 Task: Add an event with the title Webinar: Advanced Google Analytics, date '2024/03/04', time 8:00 AM to 10:00 AMand add a description: Conduct a detailed analysis of each identified risk to determine its root causes, triggers, and potential warning signs. This analysis helps in understanding the nature and characteristics of each risk and provides insights into appropriate mitigation strategies., put the event into Orange category . Add location for the event as: 654 Mount Lycabettus, Athens, Greece, logged in from the account softage.2@softage.netand send the event invitation to softage.7@softage.net and softage.8@softage.net. Set a reminder for the event 12 hour before
Action: Mouse moved to (111, 97)
Screenshot: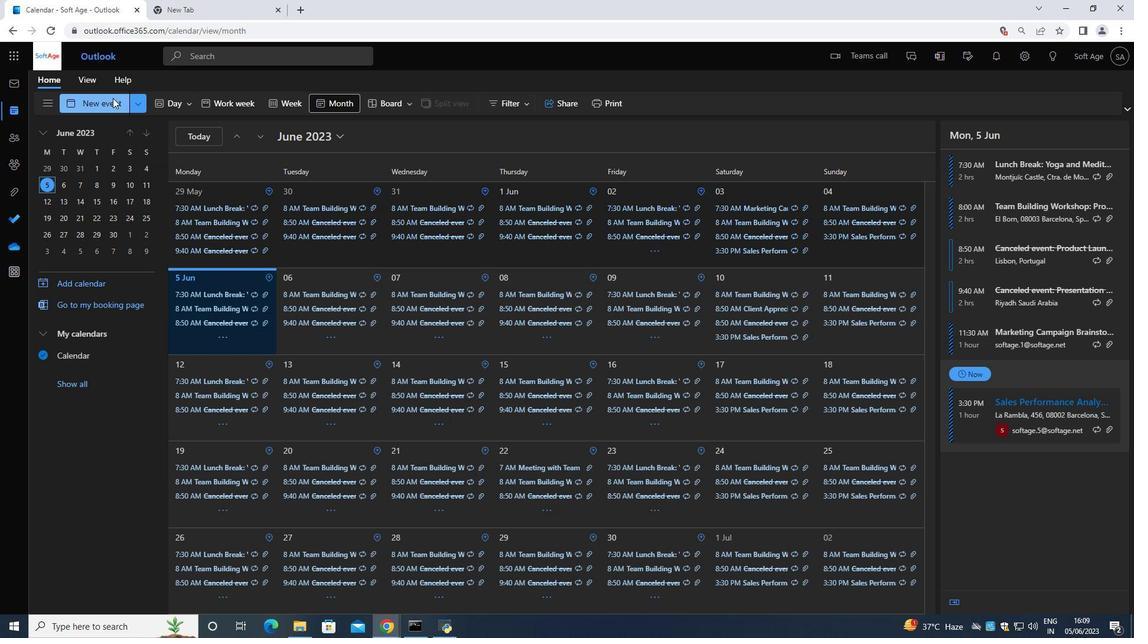 
Action: Mouse pressed left at (111, 97)
Screenshot: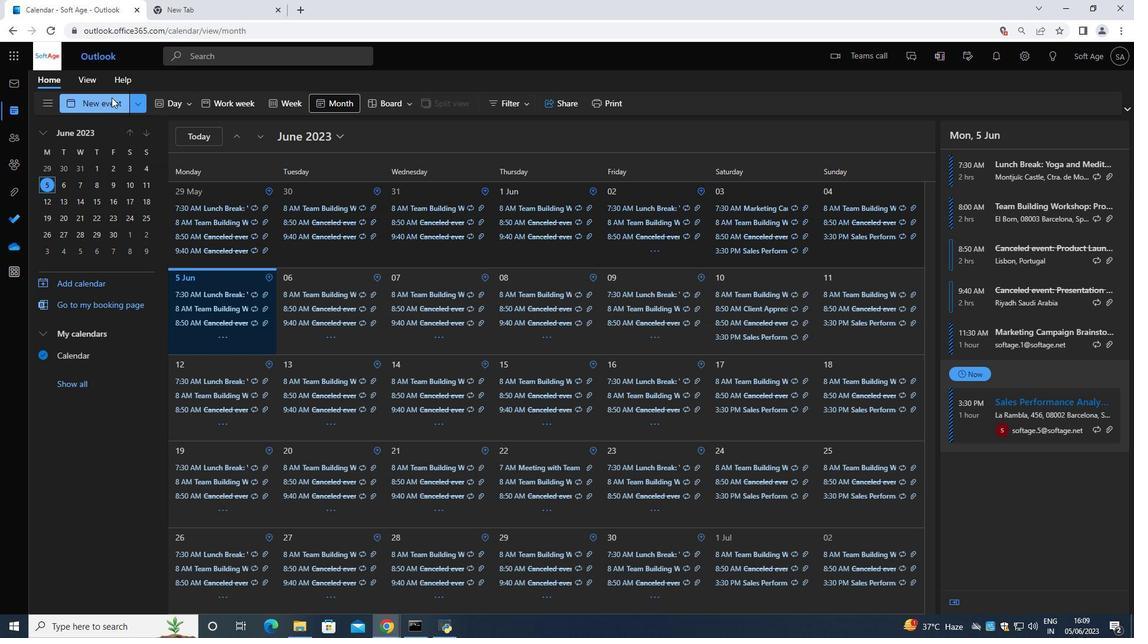 
Action: Mouse moved to (341, 176)
Screenshot: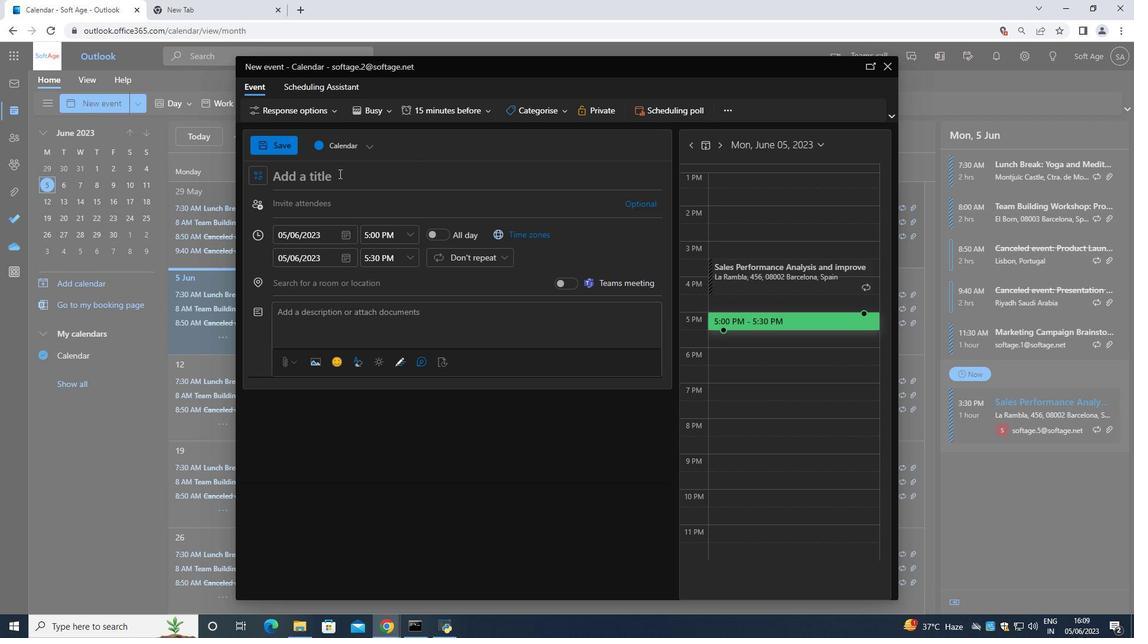 
Action: Key pressed <Key.shift><Key.shift>Webinar<Key.space><Key.shift_r><Key.backspace><Key.shift_r>:<Key.space><Key.shift><Key.shift><Key.shift><Key.shift>Advanced<Key.space><Key.shift><Key.shift><Key.shift><Key.shift><Key.shift><Key.shift><Key.shift><Key.shift><Key.shift><Key.shift><Key.shift><Key.shift><Key.shift><Key.shift><Key.shift><Key.shift>google<Key.space><Key.backspace><Key.backspace><Key.backspace><Key.backspace><Key.backspace><Key.backspace><Key.backspace><Key.backspace><Key.backspace><Key.backspace>ed<Key.space><Key.shift><Key.shift><Key.shift>Googlr<Key.space><Key.backspace><Key.backspace>e<Key.space><Key.shift><Key.shift><Key.shift><Key.shift><Key.shift><Key.shift>Analytics<Key.space>
Screenshot: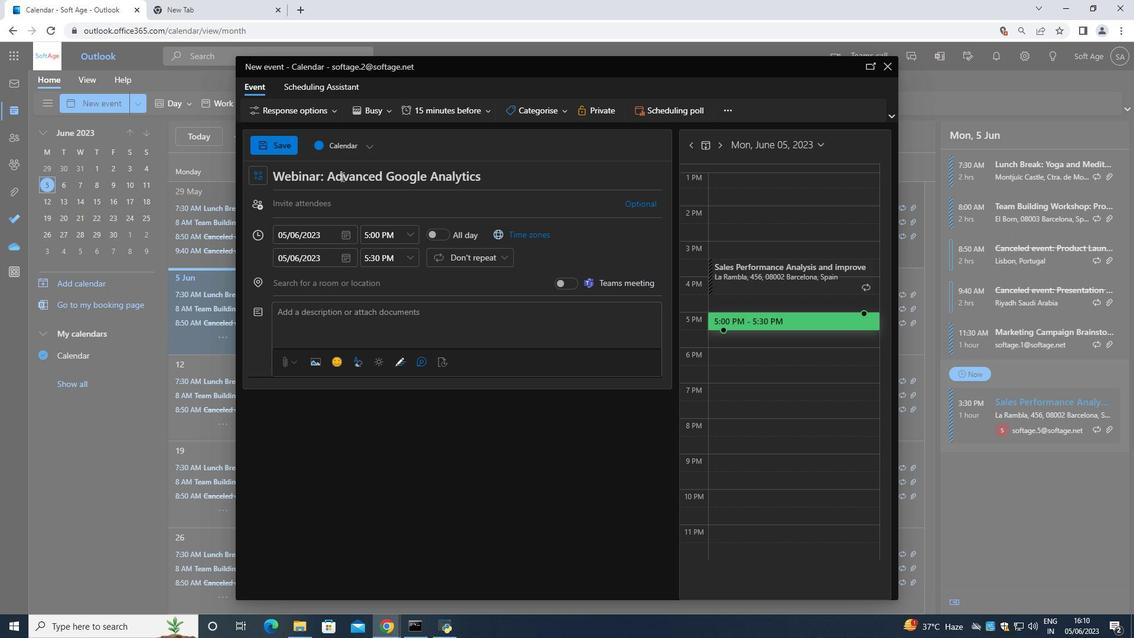 
Action: Mouse moved to (343, 236)
Screenshot: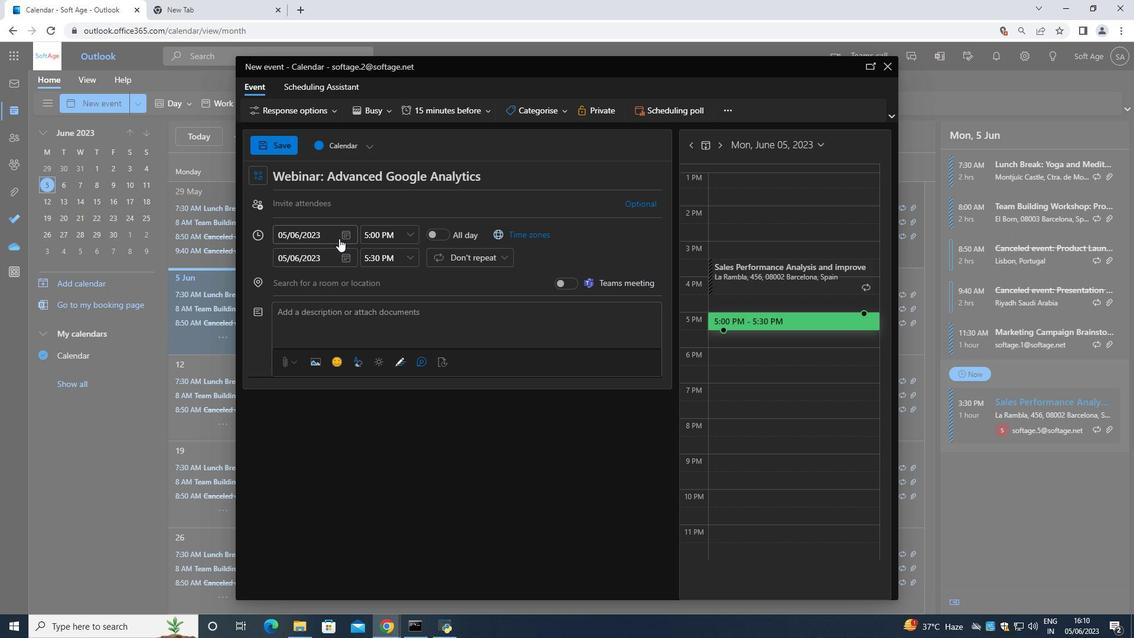 
Action: Mouse pressed left at (343, 236)
Screenshot: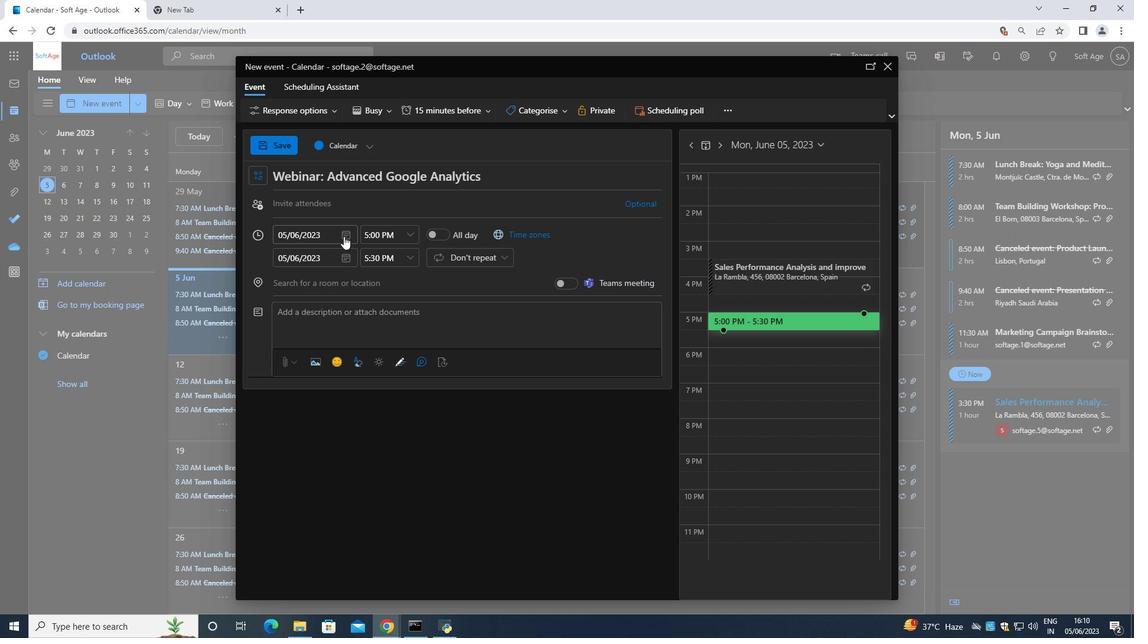 
Action: Mouse moved to (381, 254)
Screenshot: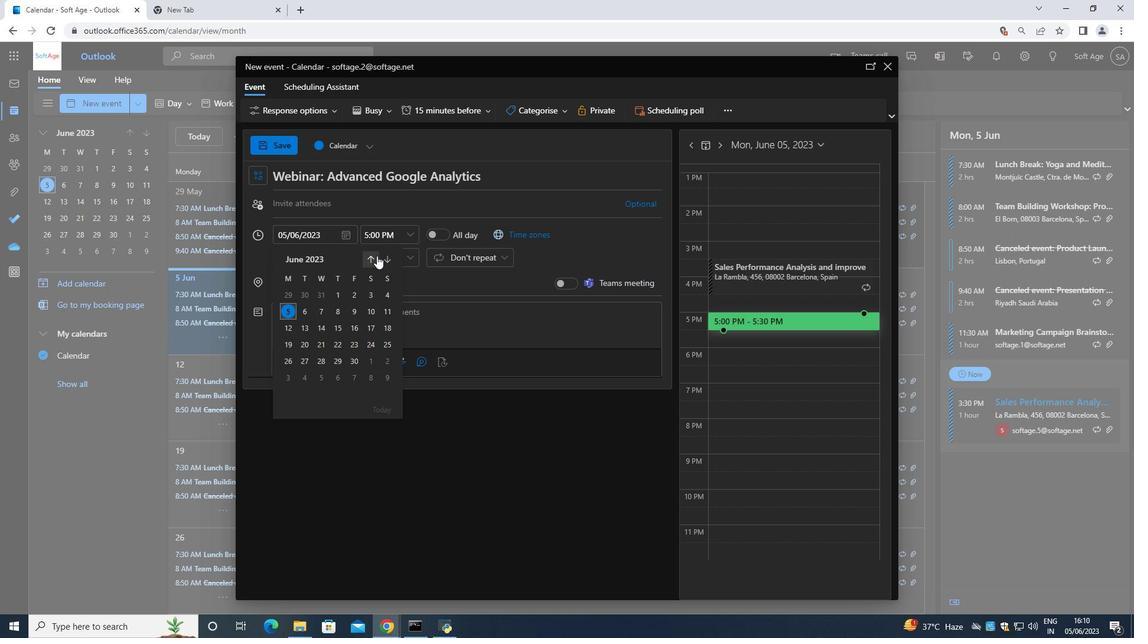 
Action: Mouse pressed left at (381, 254)
Screenshot: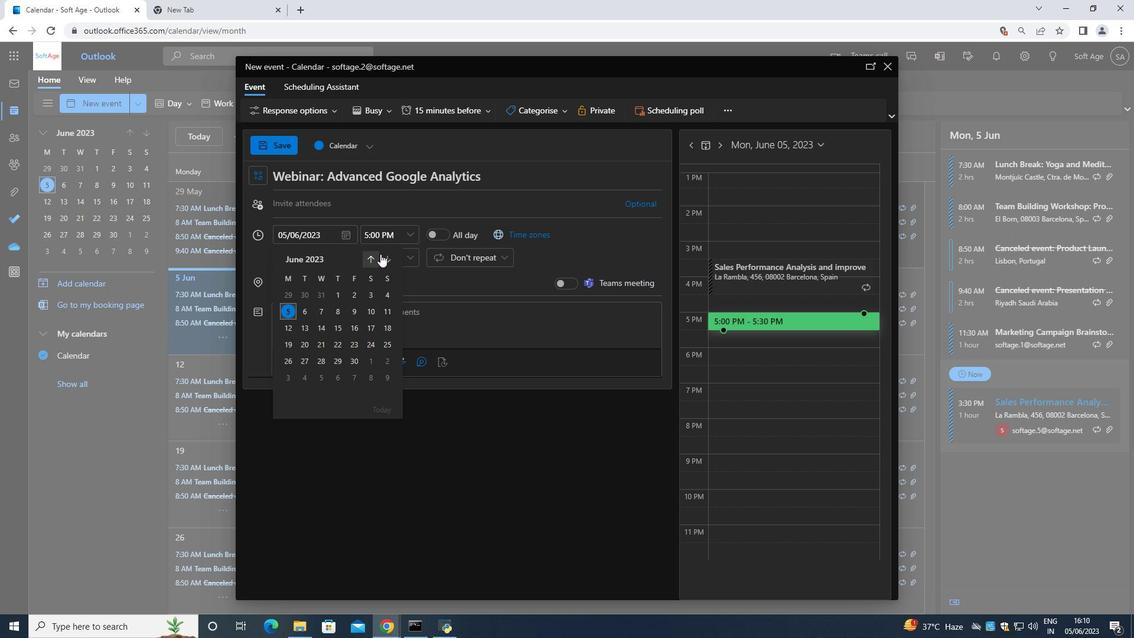 
Action: Mouse pressed left at (381, 254)
Screenshot: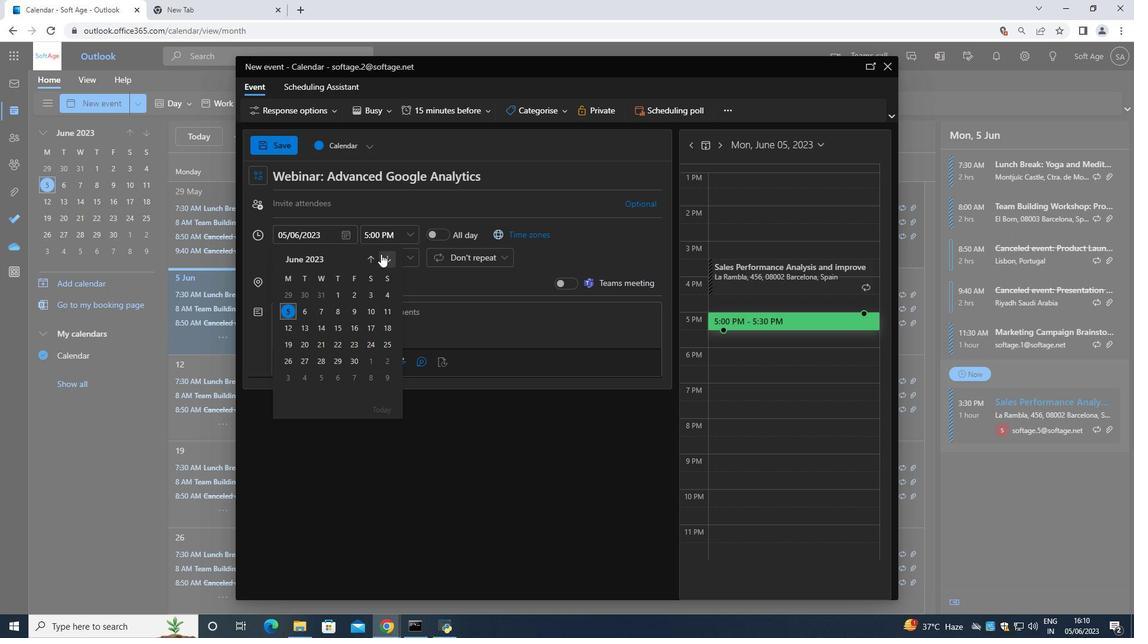 
Action: Mouse moved to (381, 254)
Screenshot: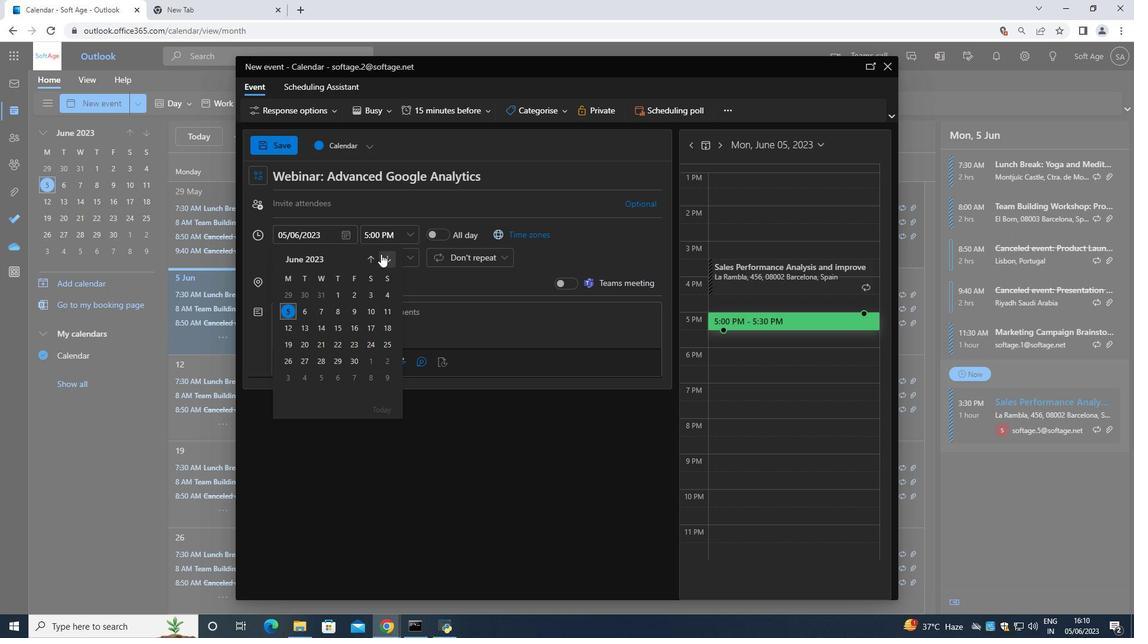 
Action: Mouse pressed left at (381, 254)
Screenshot: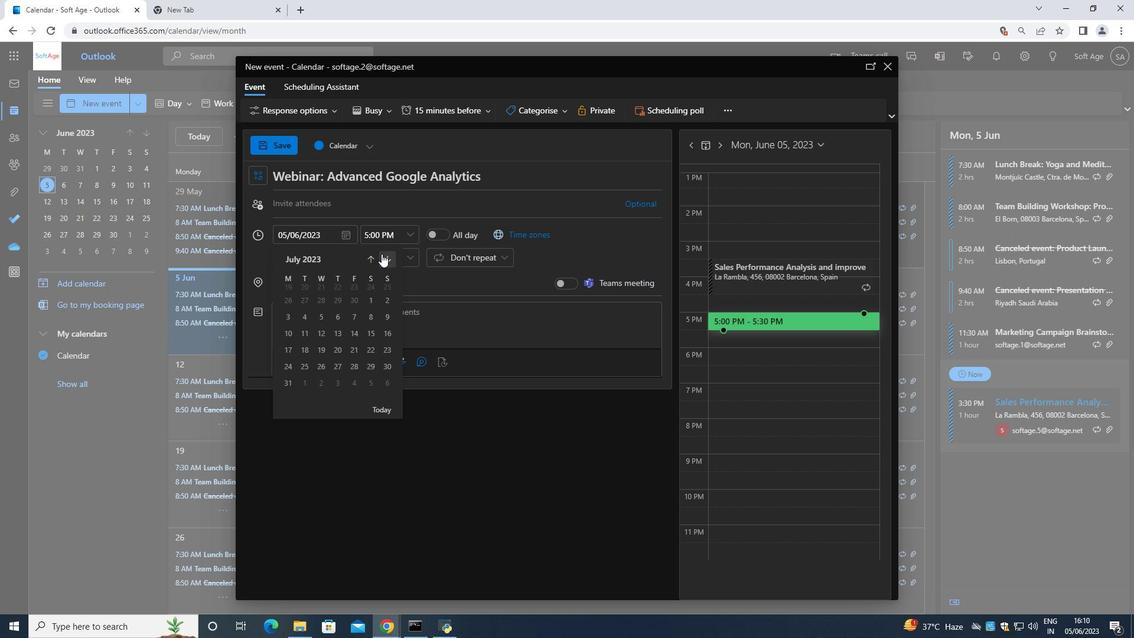 
Action: Mouse pressed left at (381, 254)
Screenshot: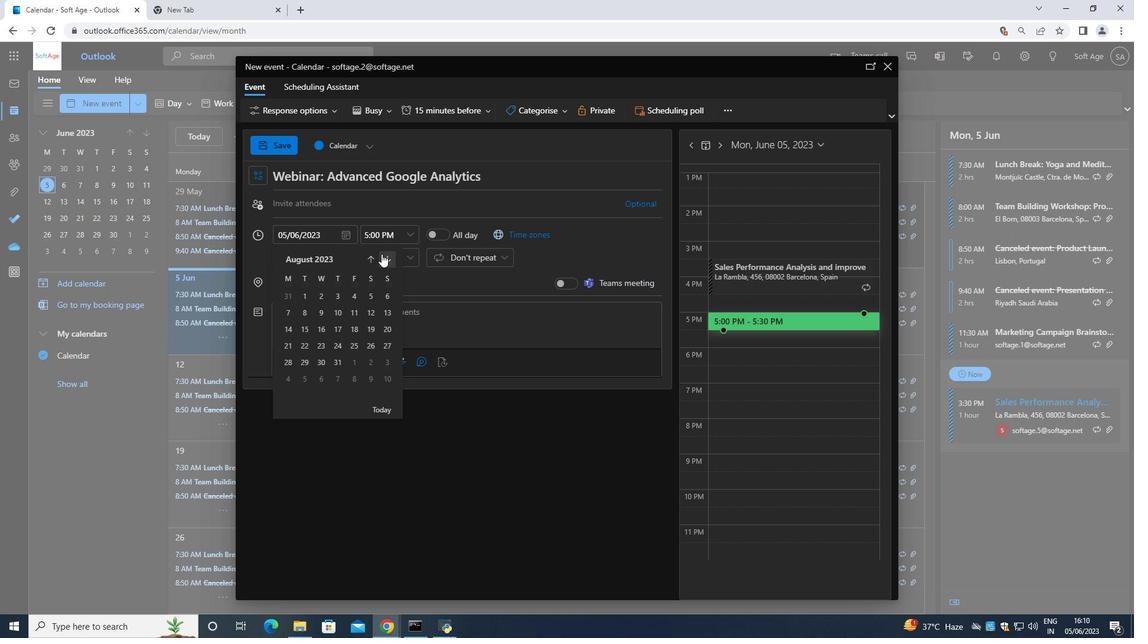 
Action: Mouse pressed left at (381, 254)
Screenshot: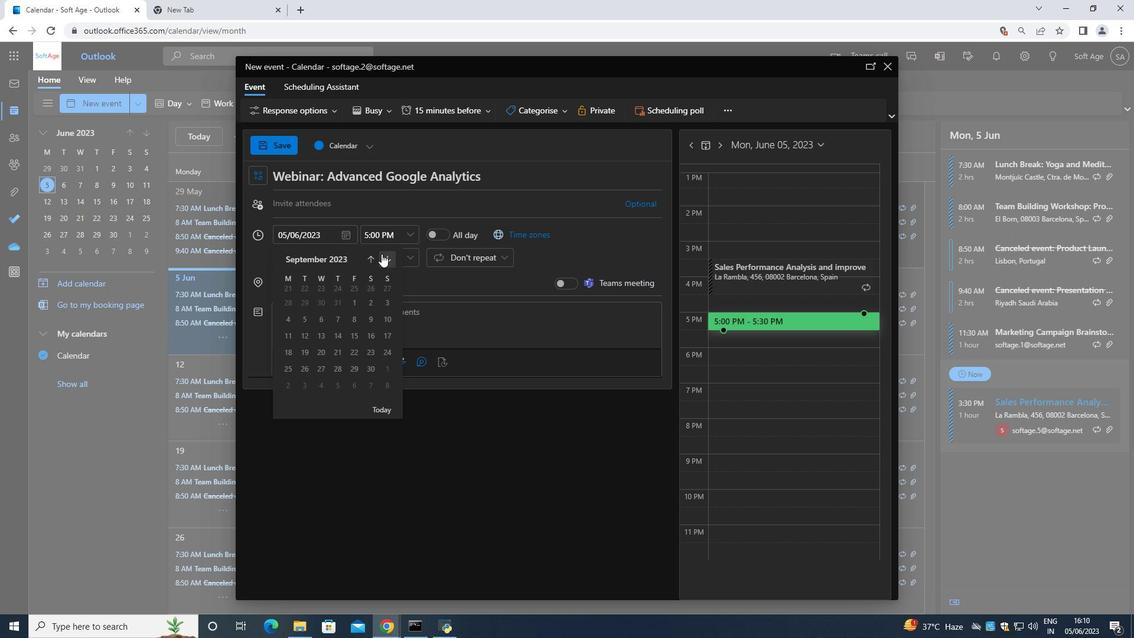 
Action: Mouse pressed left at (381, 254)
Screenshot: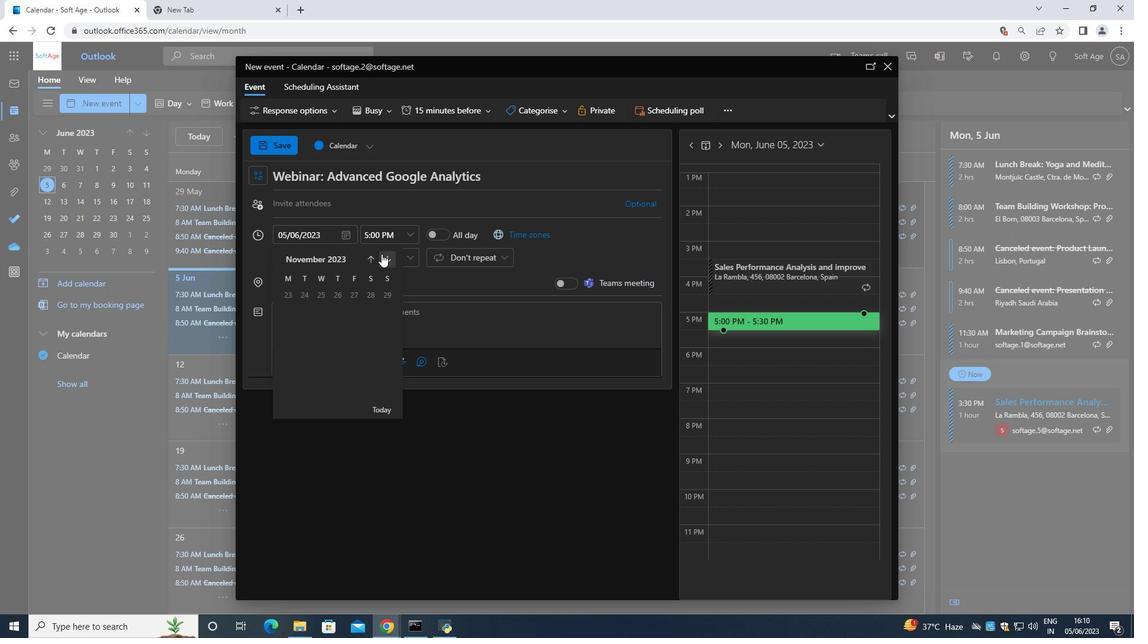 
Action: Mouse pressed left at (381, 254)
Screenshot: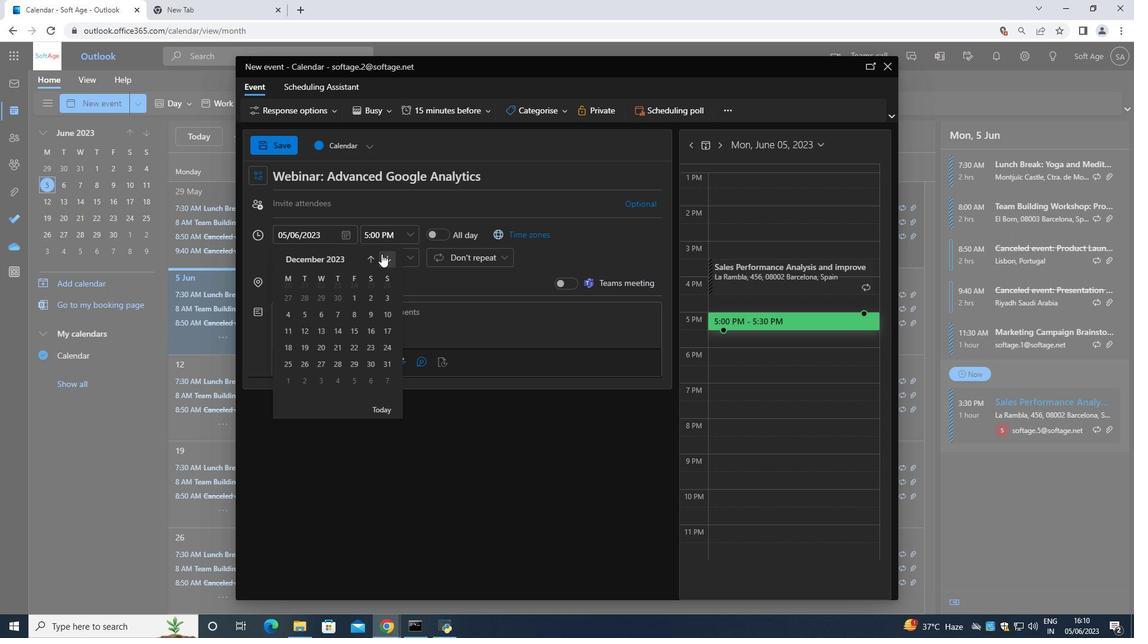 
Action: Mouse pressed left at (381, 254)
Screenshot: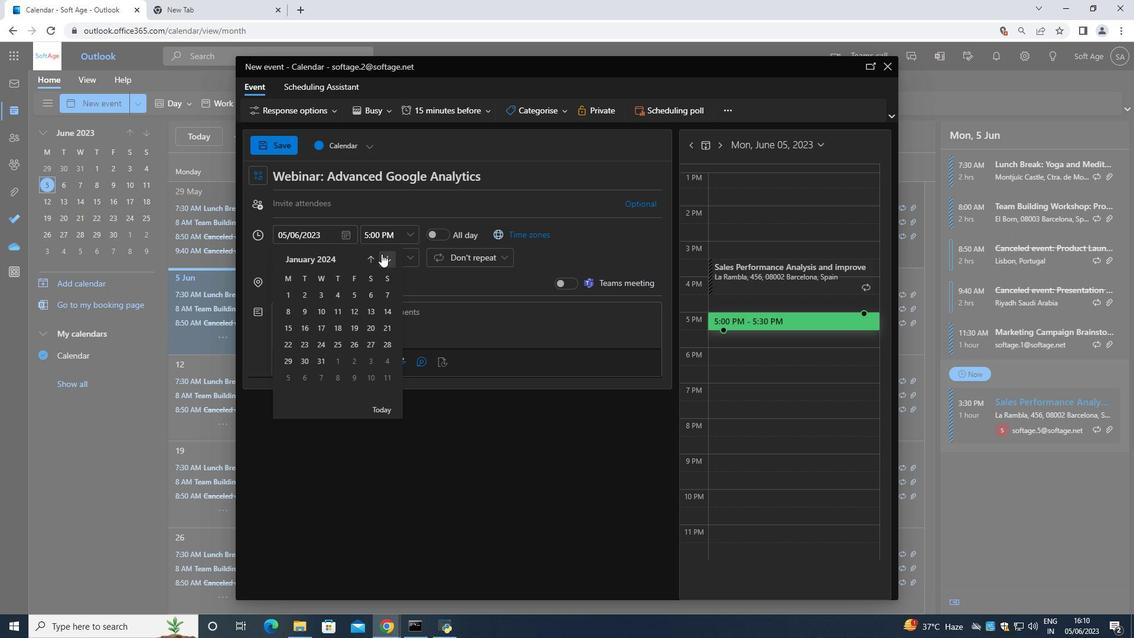 
Action: Mouse pressed left at (381, 254)
Screenshot: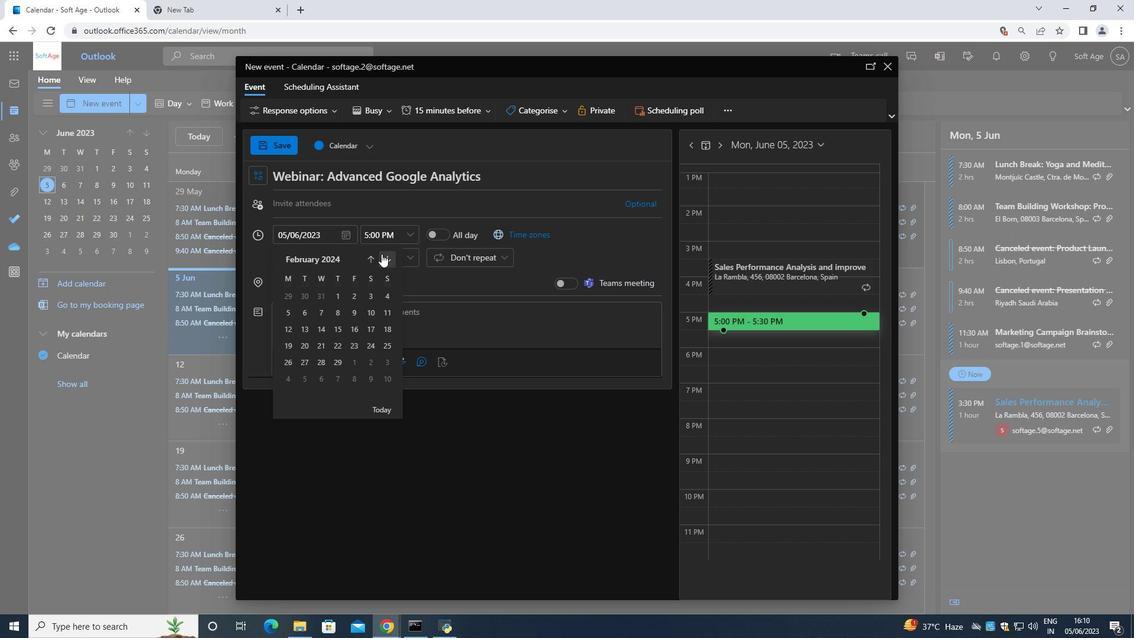 
Action: Mouse moved to (288, 314)
Screenshot: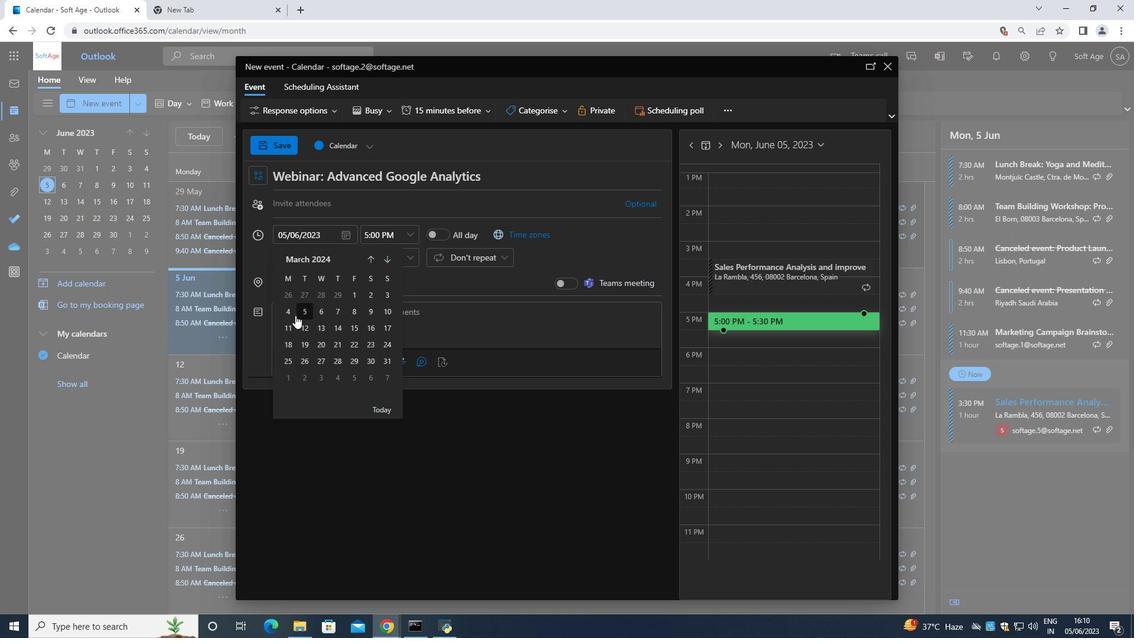 
Action: Mouse pressed left at (288, 314)
Screenshot: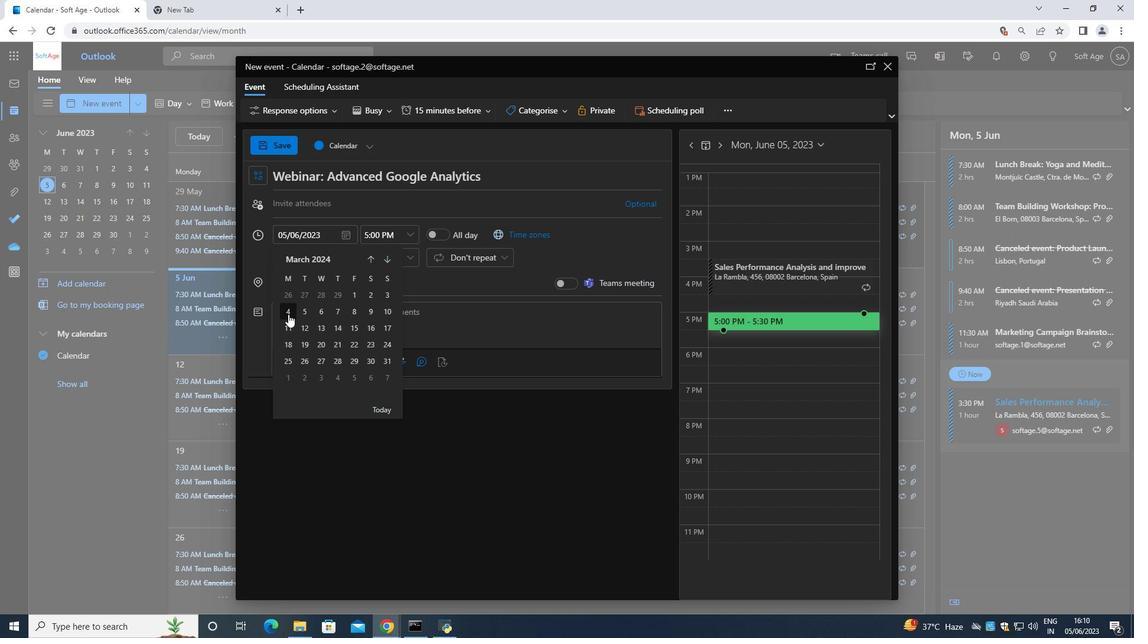 
Action: Mouse moved to (407, 235)
Screenshot: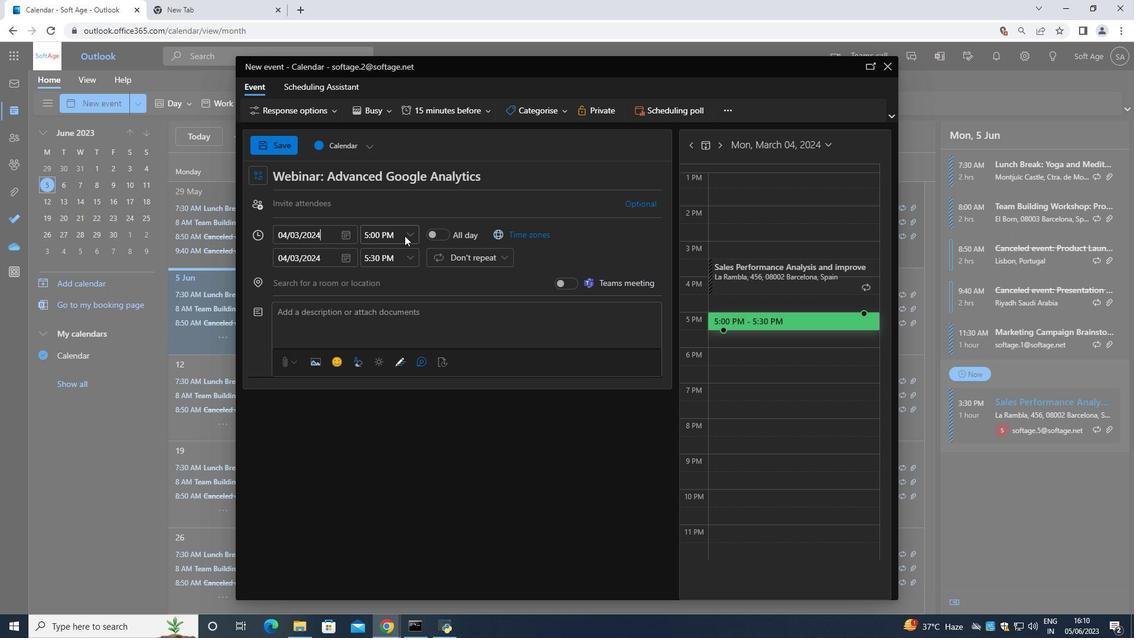 
Action: Mouse pressed left at (407, 235)
Screenshot: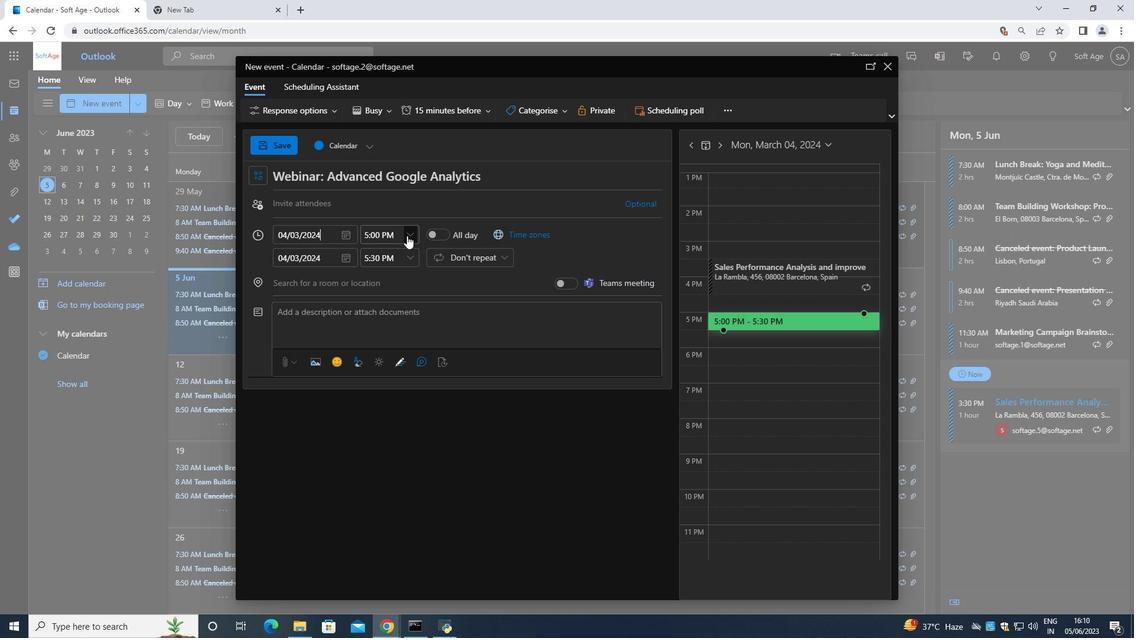 
Action: Mouse moved to (404, 272)
Screenshot: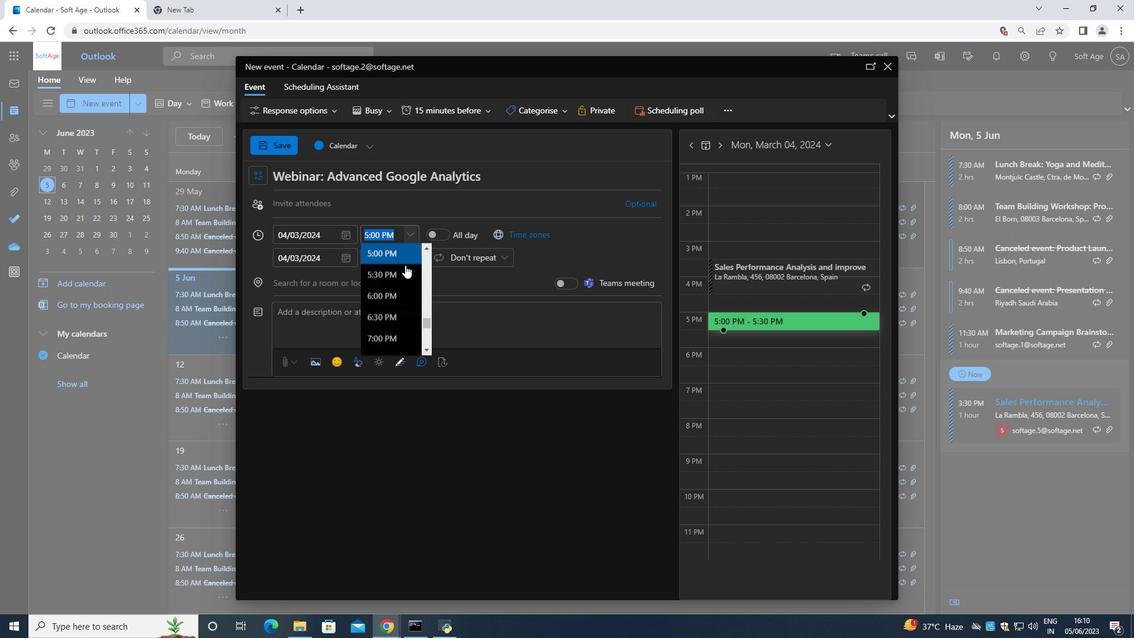 
Action: Mouse scrolled (404, 273) with delta (0, 0)
Screenshot: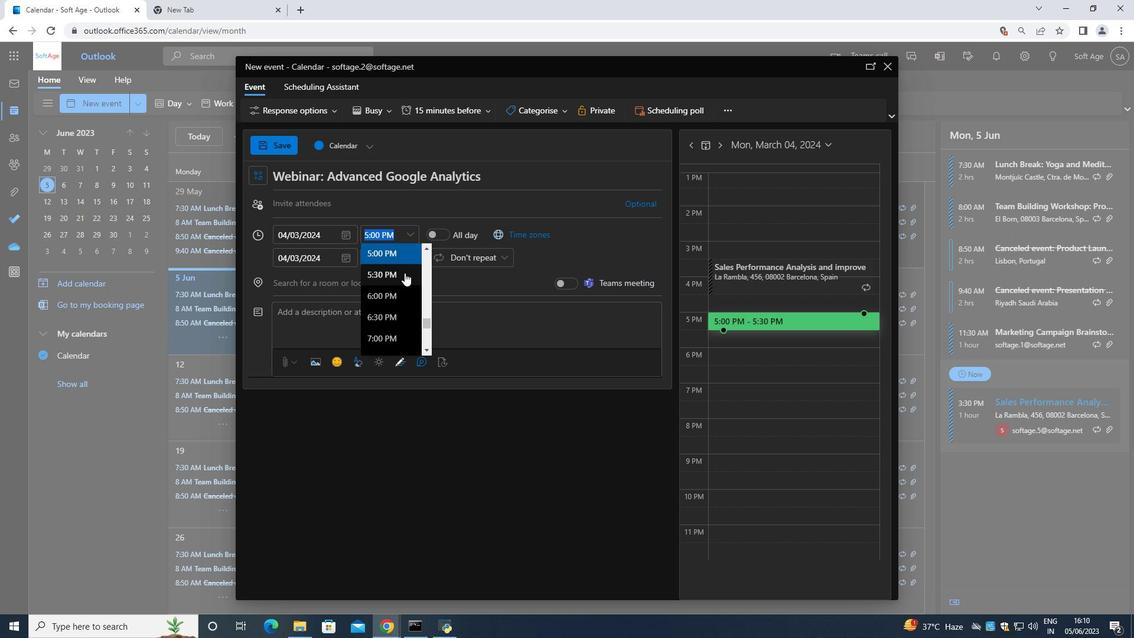 
Action: Mouse scrolled (404, 273) with delta (0, 0)
Screenshot: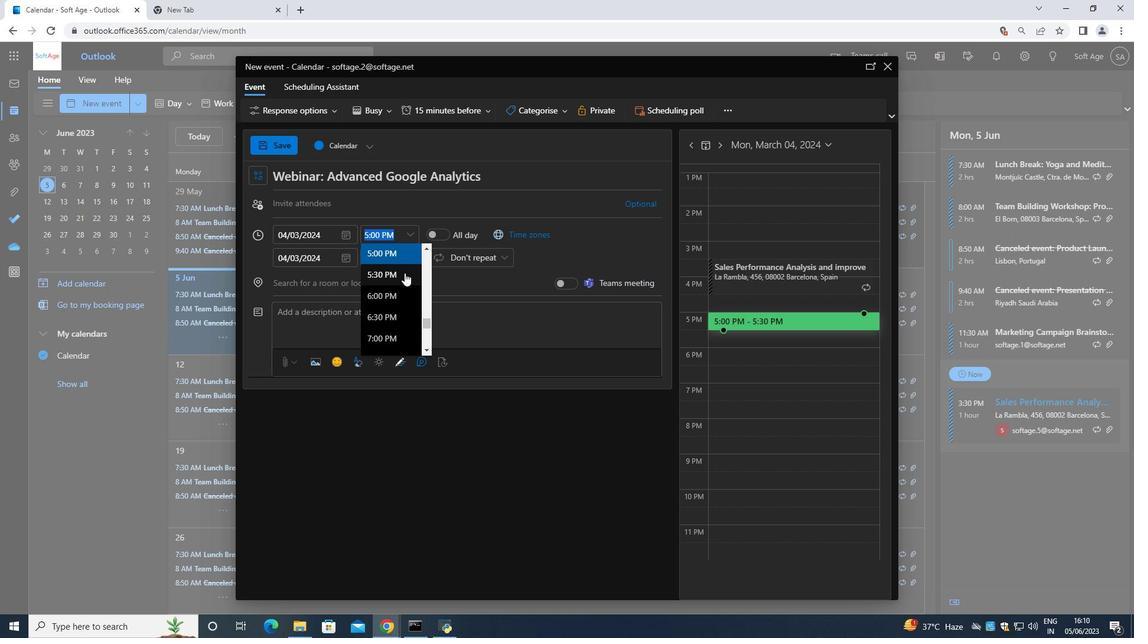
Action: Mouse scrolled (404, 273) with delta (0, 0)
Screenshot: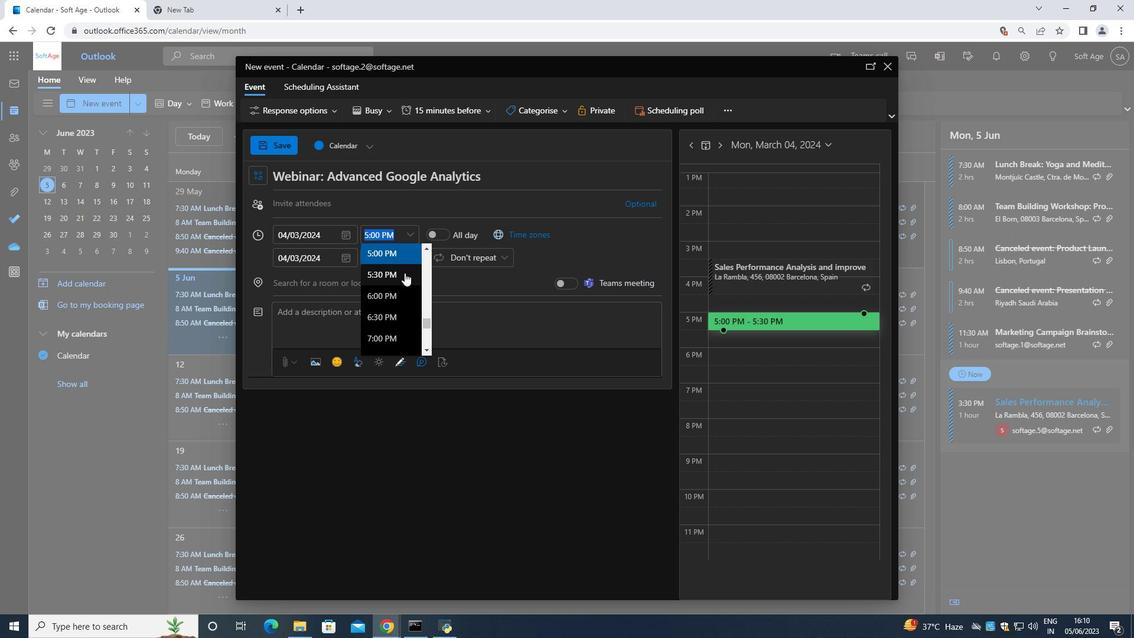 
Action: Mouse moved to (403, 272)
Screenshot: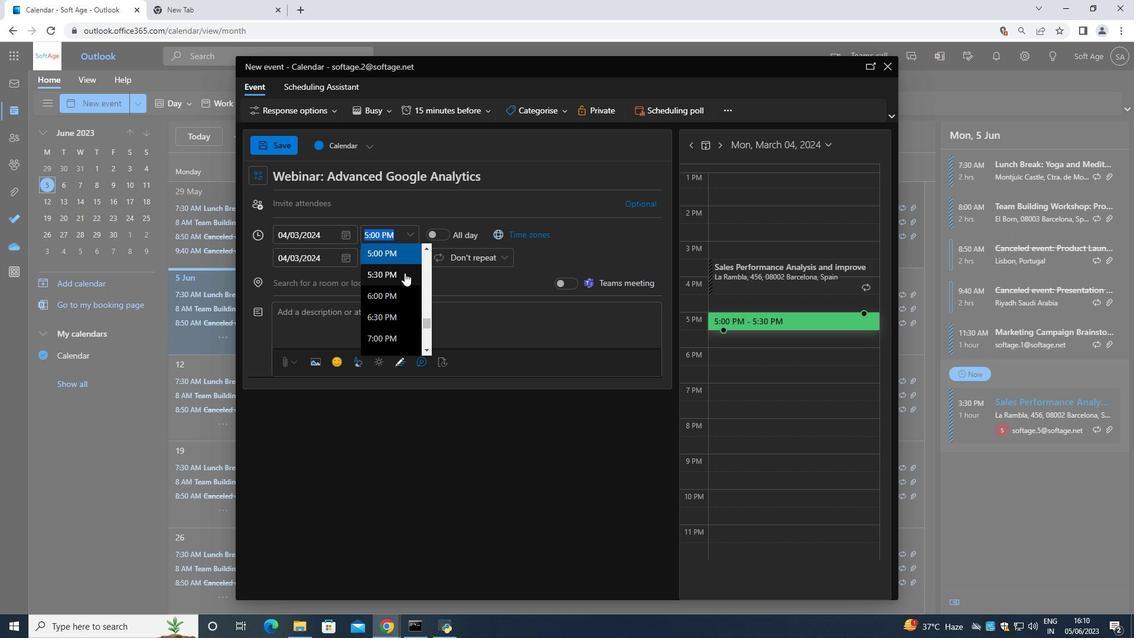 
Action: Mouse scrolled (403, 271) with delta (0, 0)
Screenshot: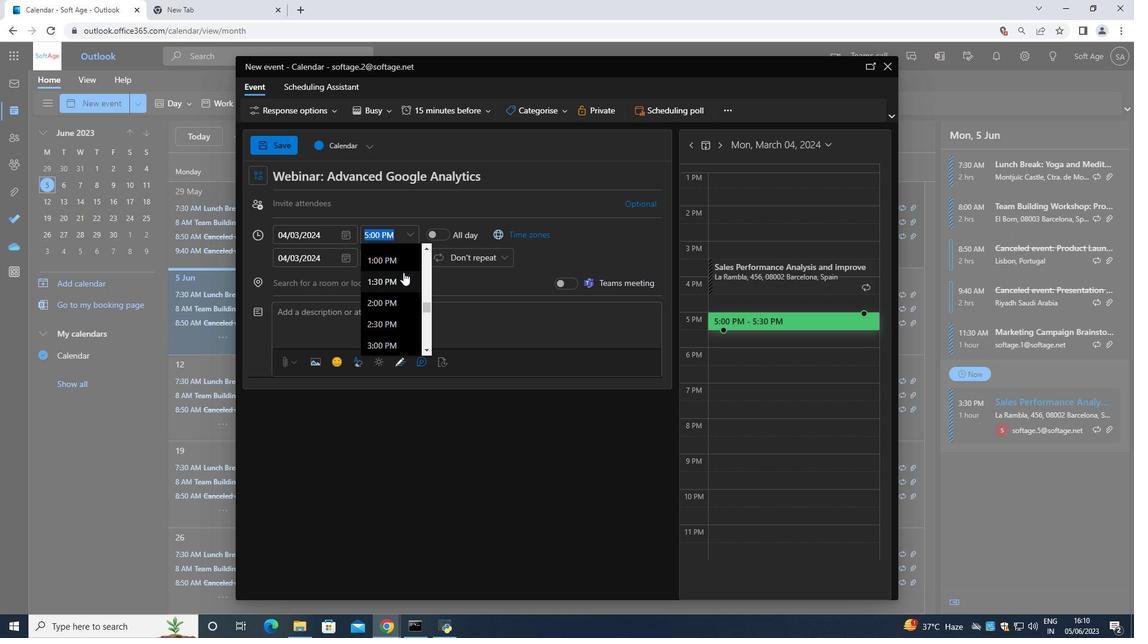 
Action: Mouse scrolled (403, 271) with delta (0, 0)
Screenshot: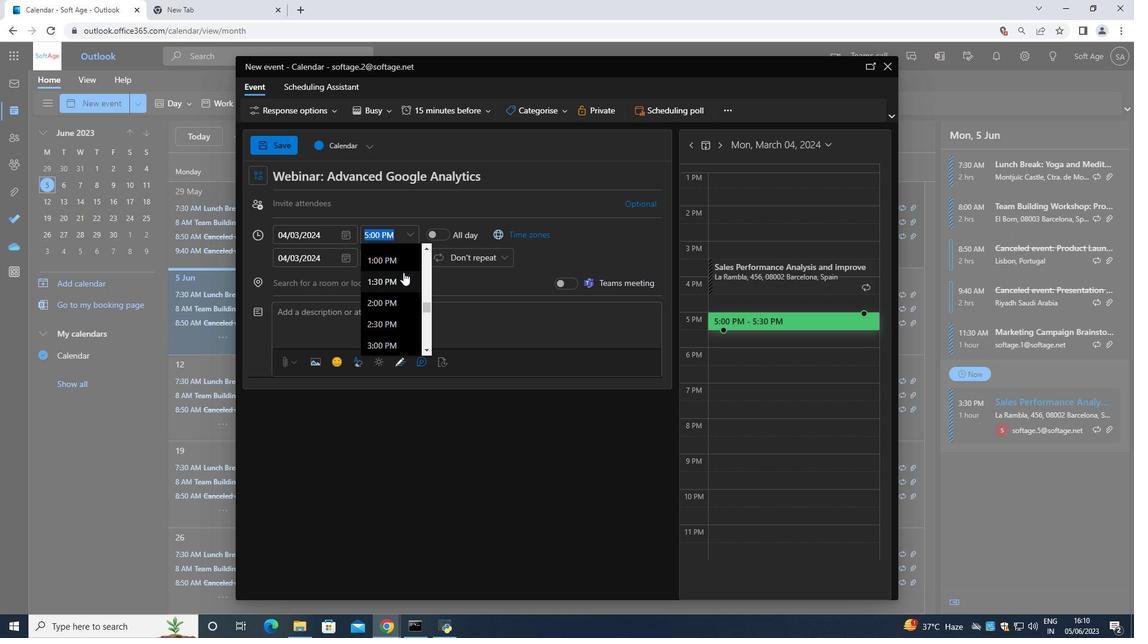 
Action: Mouse moved to (402, 272)
Screenshot: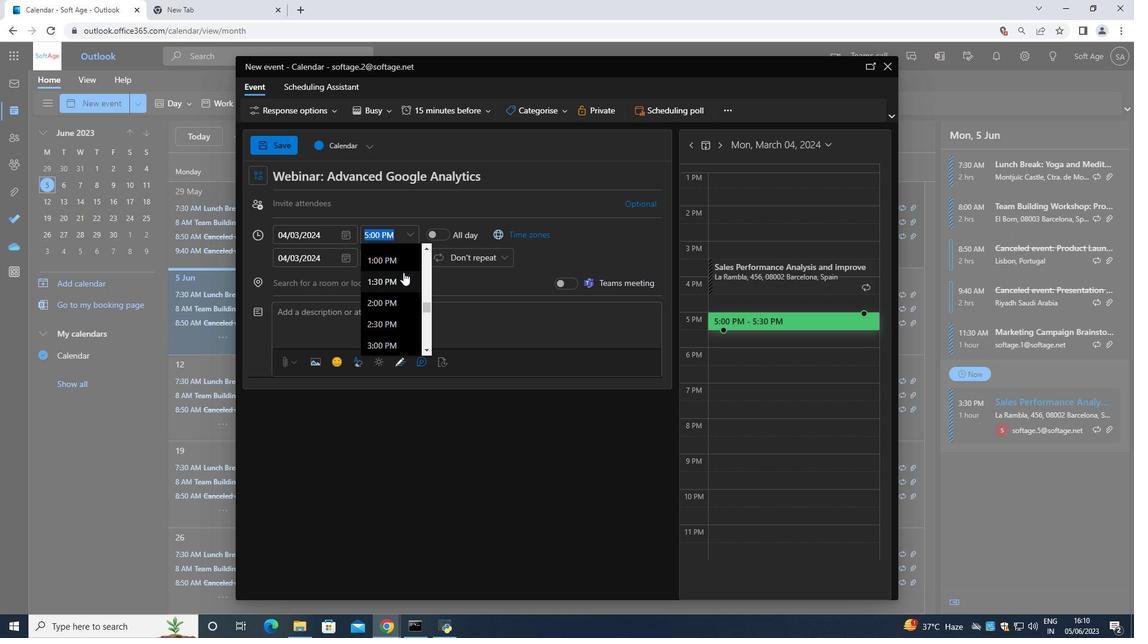 
Action: Mouse scrolled (402, 271) with delta (0, 0)
Screenshot: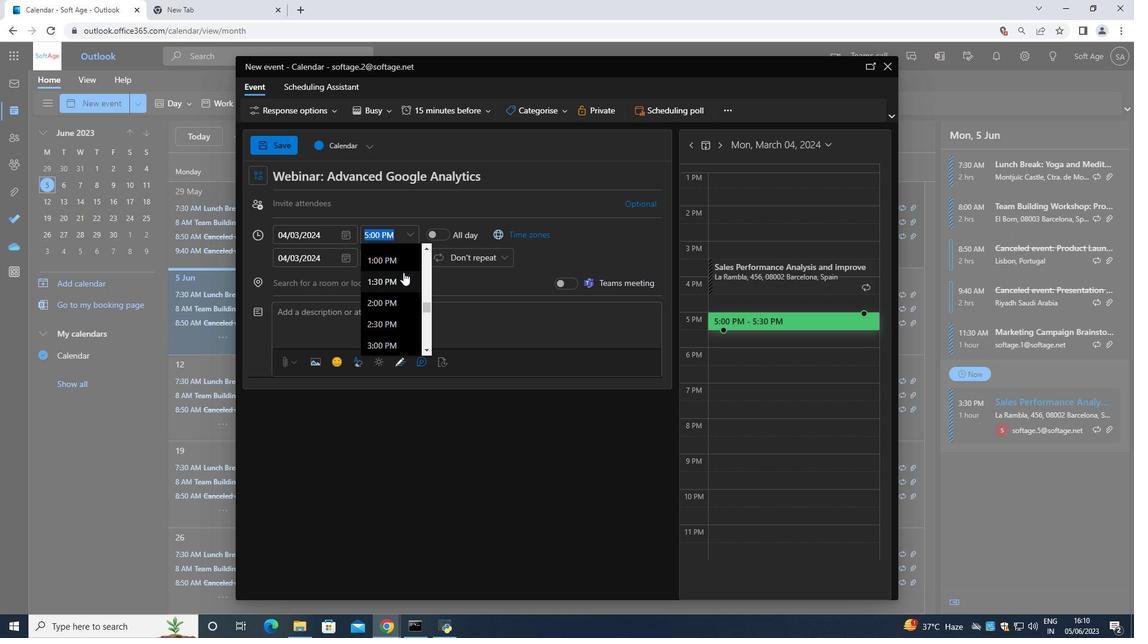 
Action: Mouse moved to (402, 272)
Screenshot: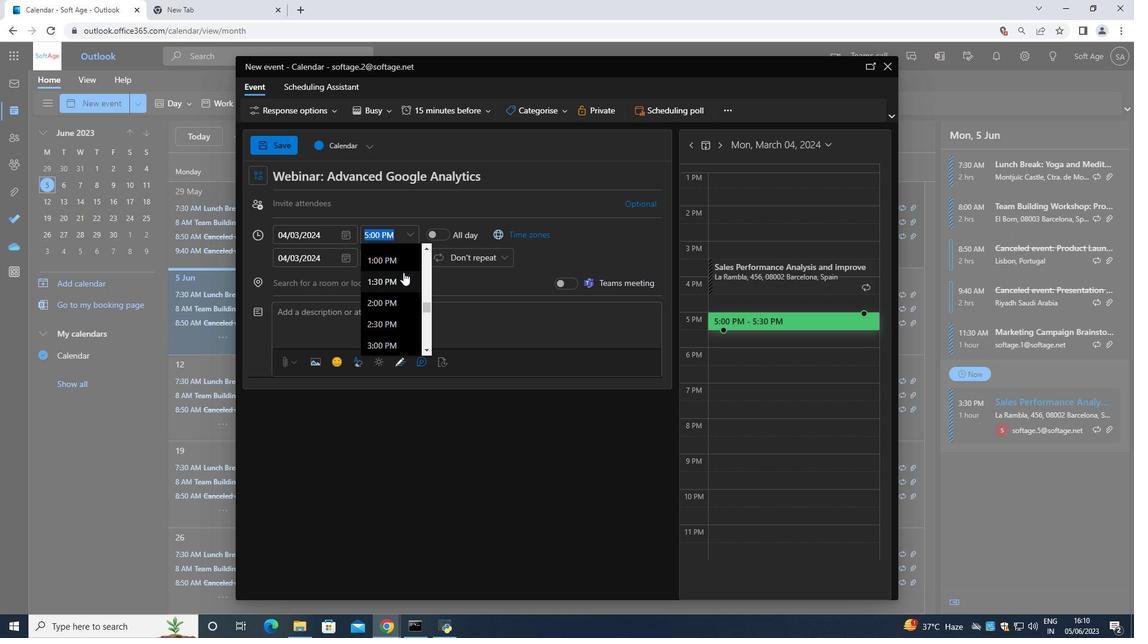 
Action: Mouse scrolled (402, 271) with delta (0, 0)
Screenshot: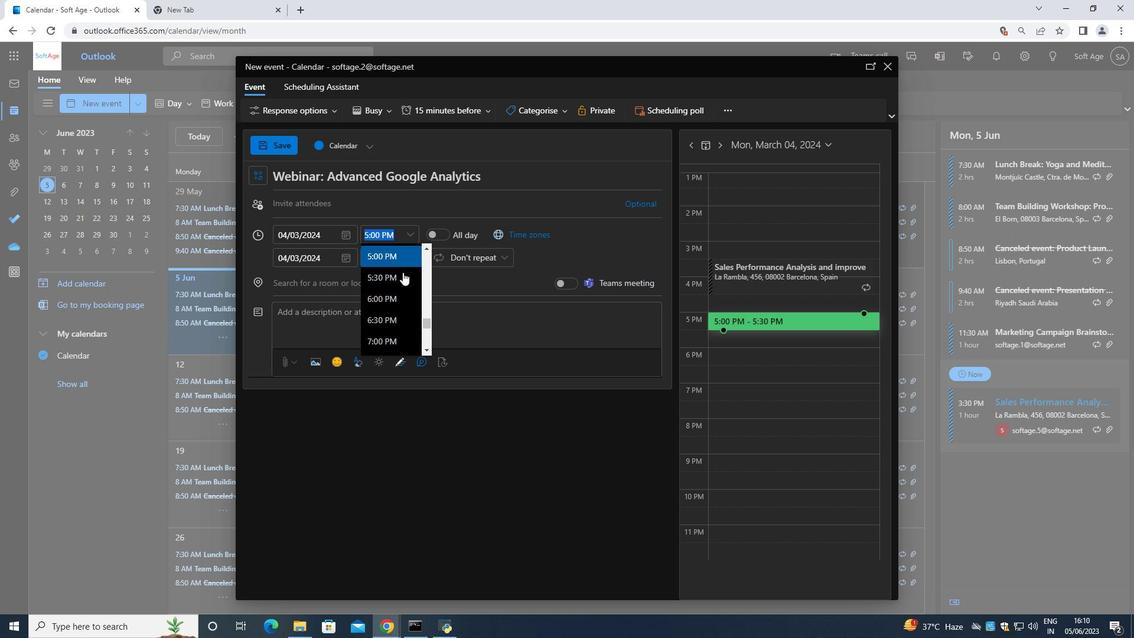 
Action: Mouse scrolled (402, 271) with delta (0, 0)
Screenshot: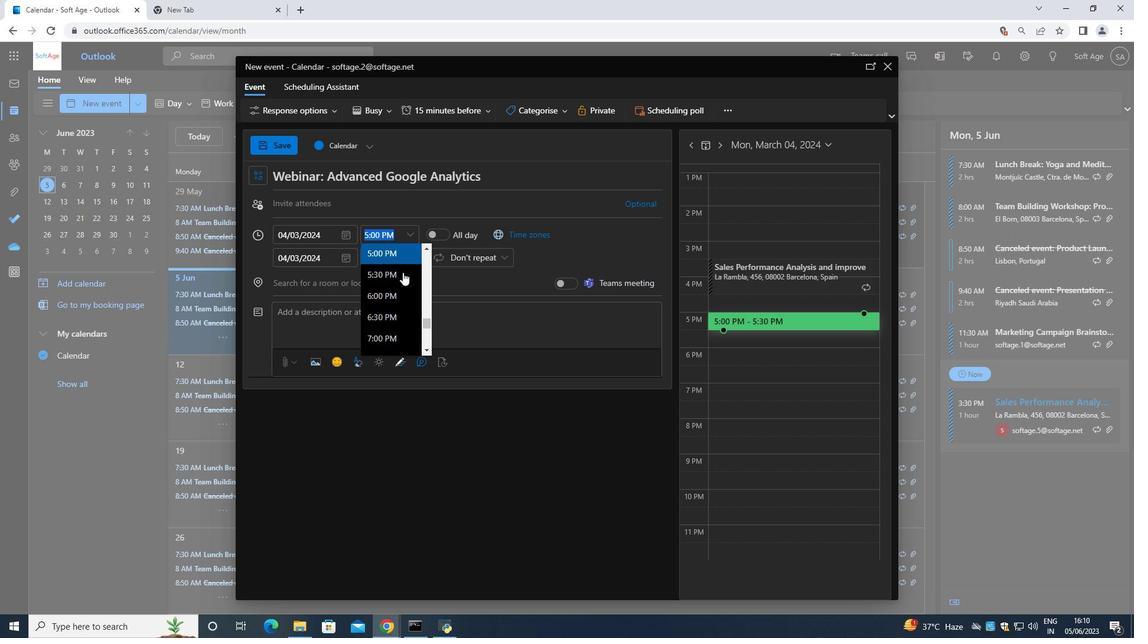 
Action: Mouse scrolled (402, 272) with delta (0, 0)
Screenshot: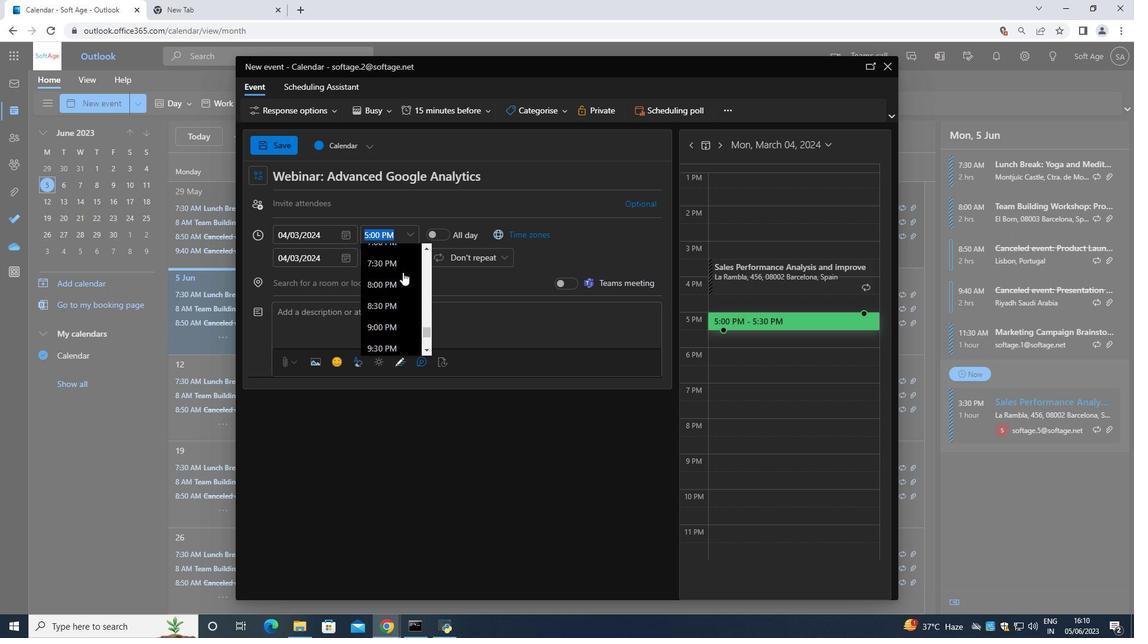 
Action: Mouse scrolled (402, 272) with delta (0, 0)
Screenshot: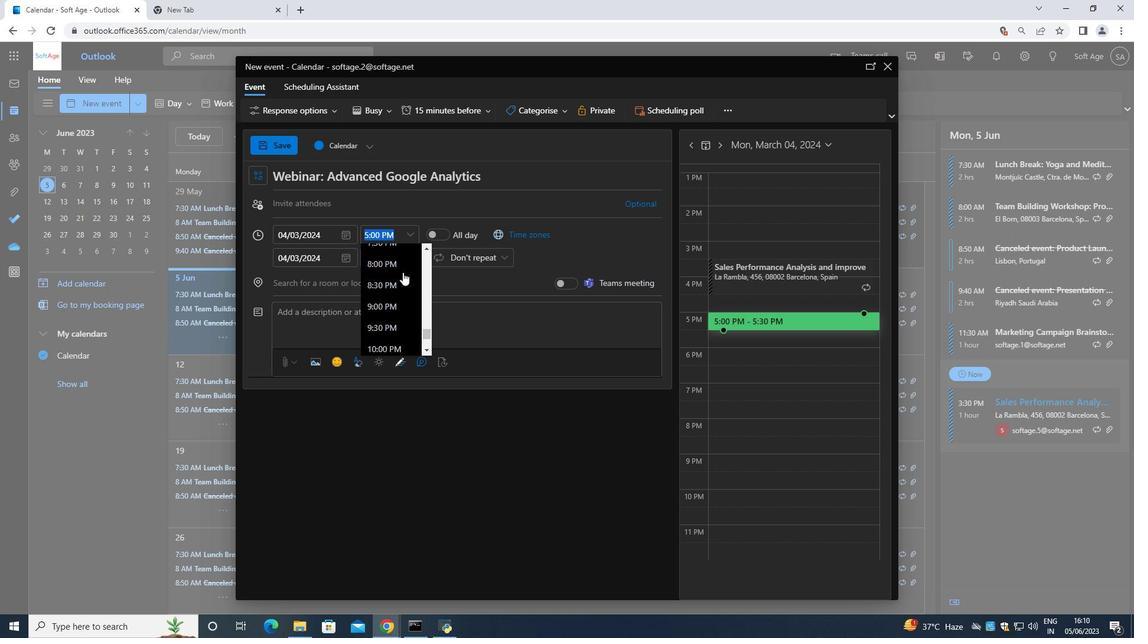 
Action: Mouse moved to (401, 271)
Screenshot: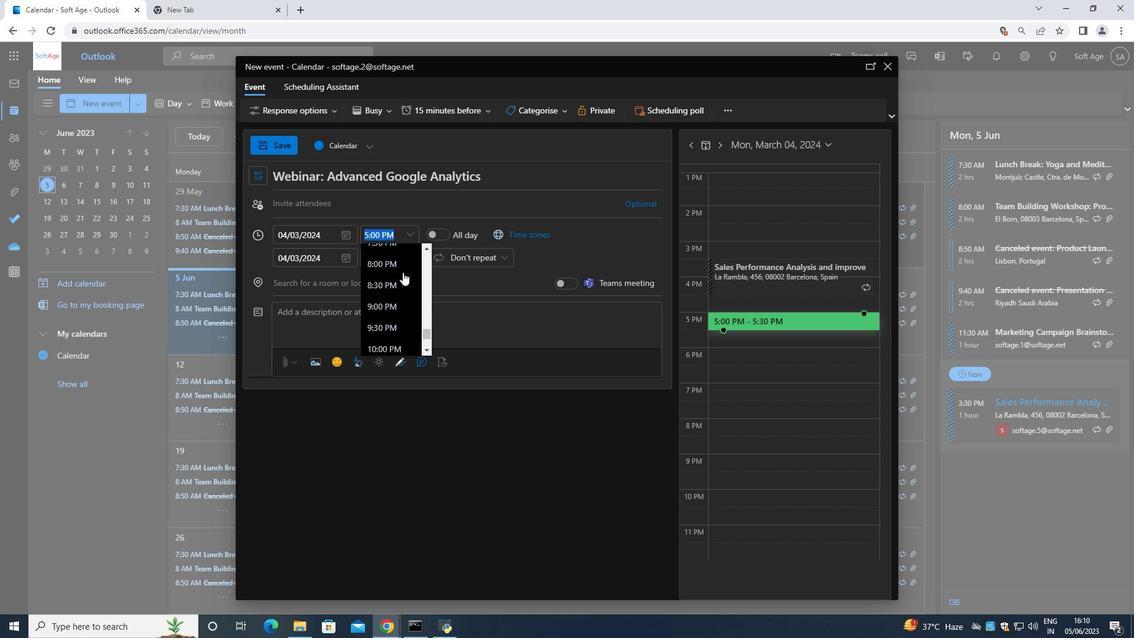 
Action: Mouse scrolled (401, 271) with delta (0, 0)
Screenshot: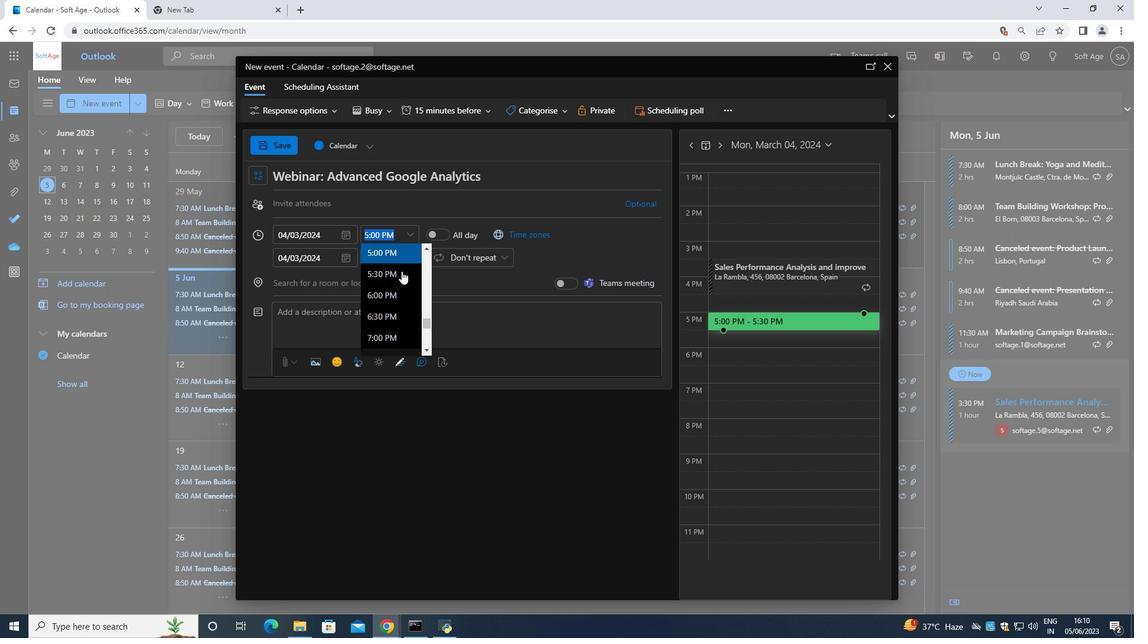 
Action: Mouse scrolled (401, 271) with delta (0, 0)
Screenshot: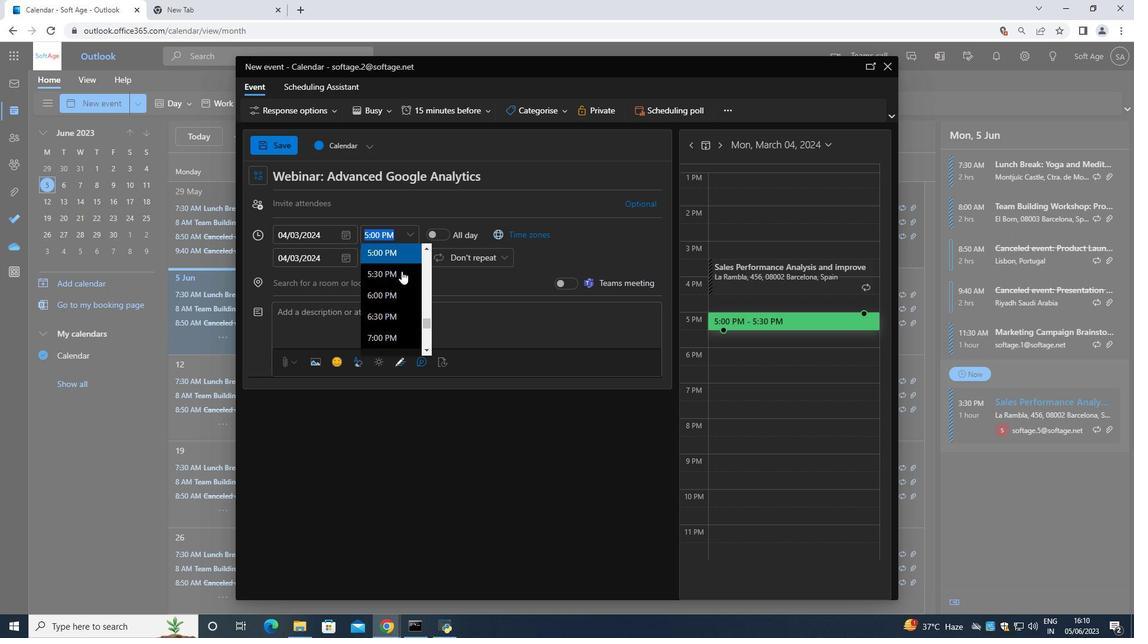 
Action: Mouse scrolled (401, 271) with delta (0, 0)
Screenshot: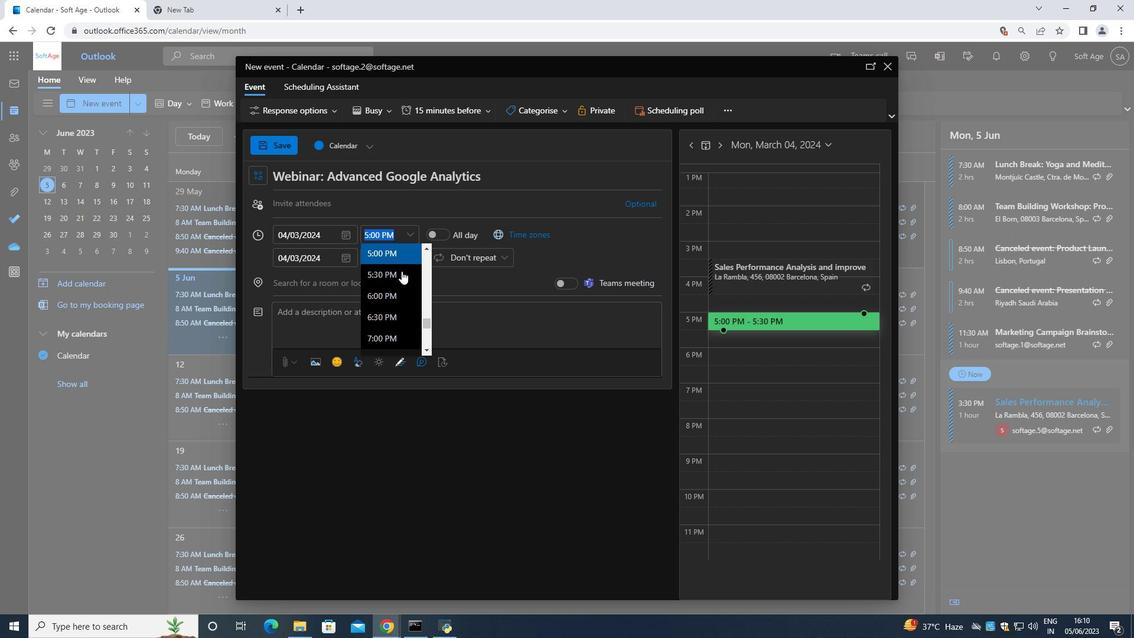 
Action: Mouse scrolled (401, 271) with delta (0, 0)
Screenshot: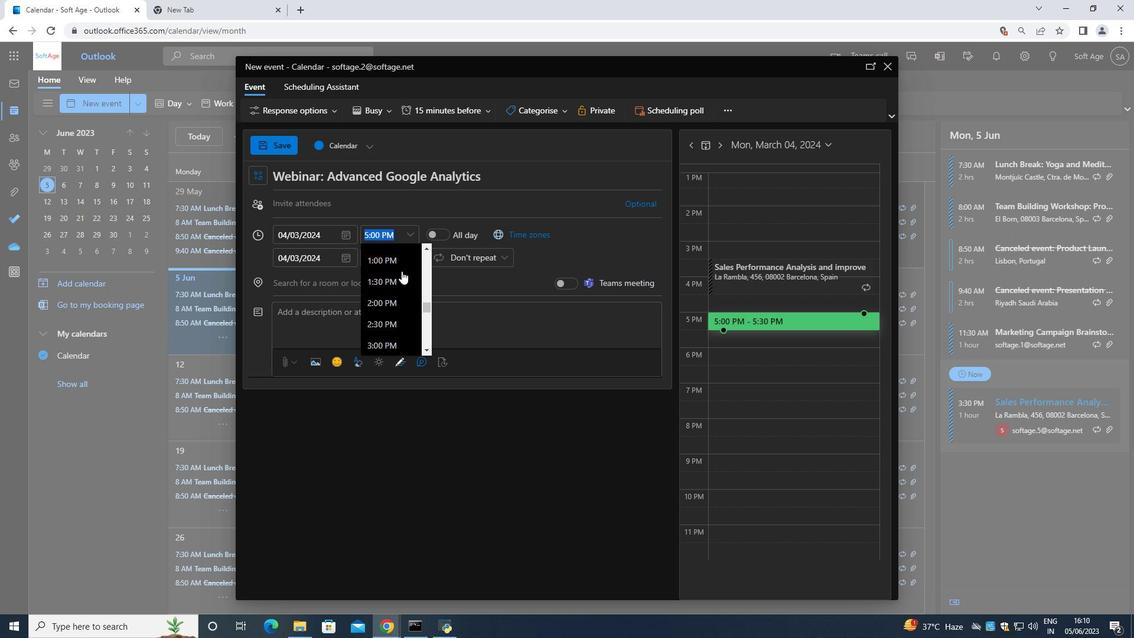 
Action: Mouse scrolled (401, 271) with delta (0, 0)
Screenshot: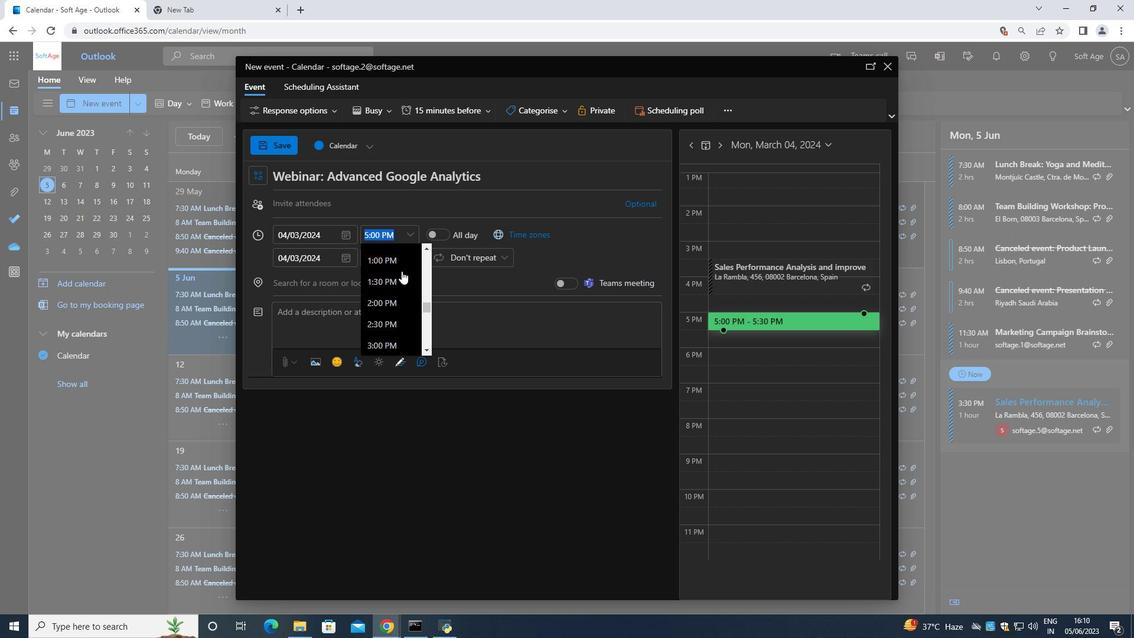 
Action: Mouse scrolled (401, 271) with delta (0, 0)
Screenshot: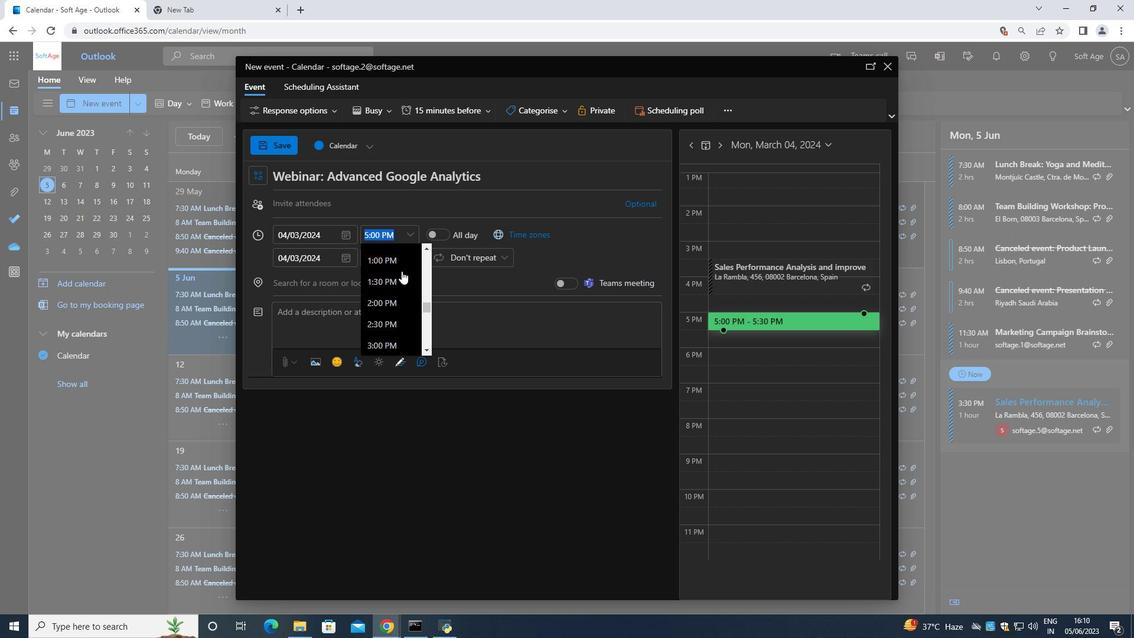 
Action: Mouse scrolled (401, 270) with delta (0, 0)
Screenshot: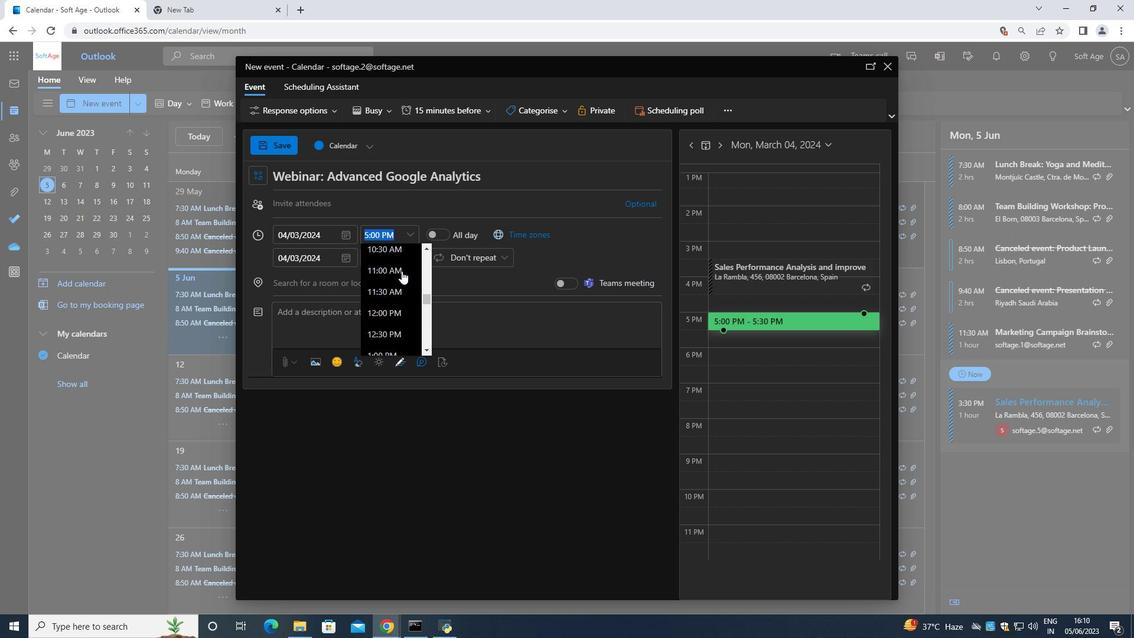 
Action: Mouse scrolled (401, 271) with delta (0, 0)
Screenshot: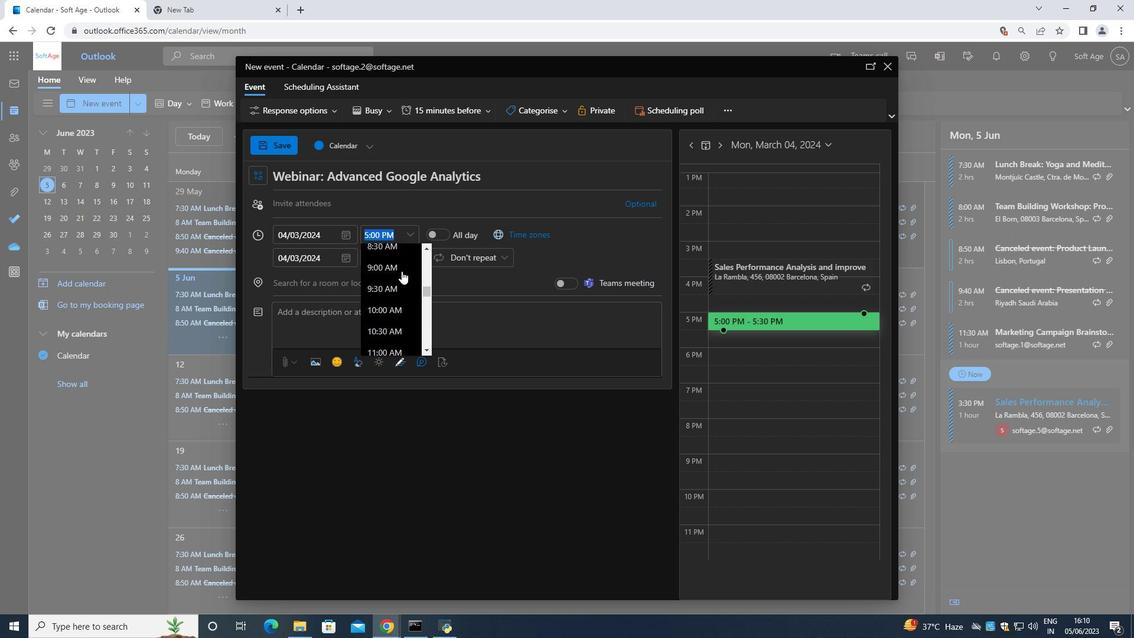 
Action: Mouse moved to (376, 248)
Screenshot: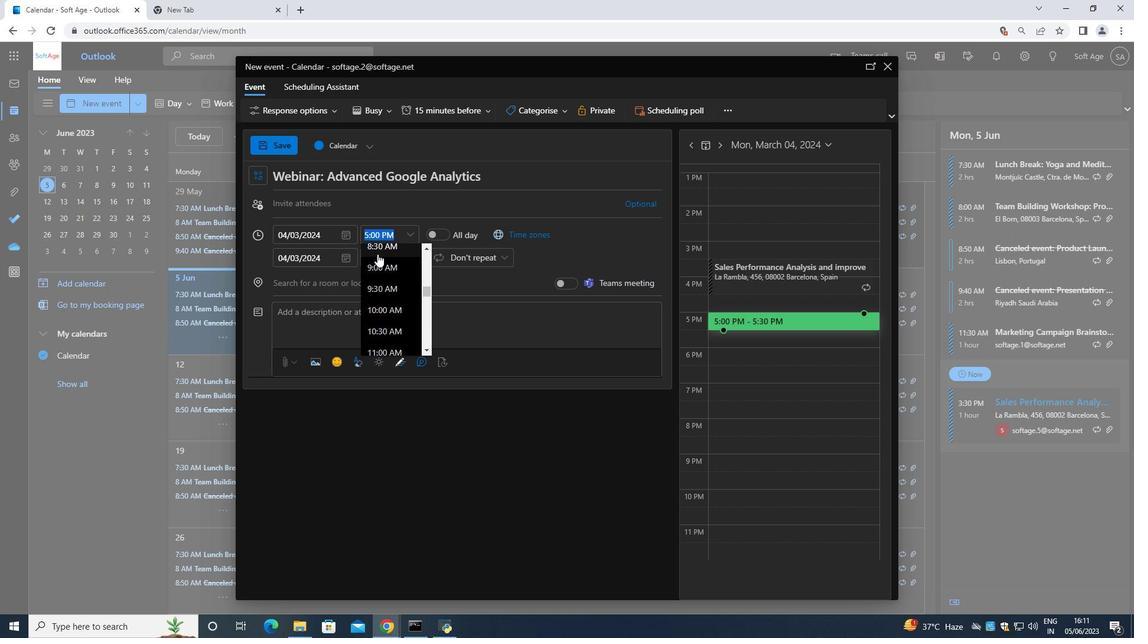
Action: Mouse scrolled (376, 249) with delta (0, 0)
Screenshot: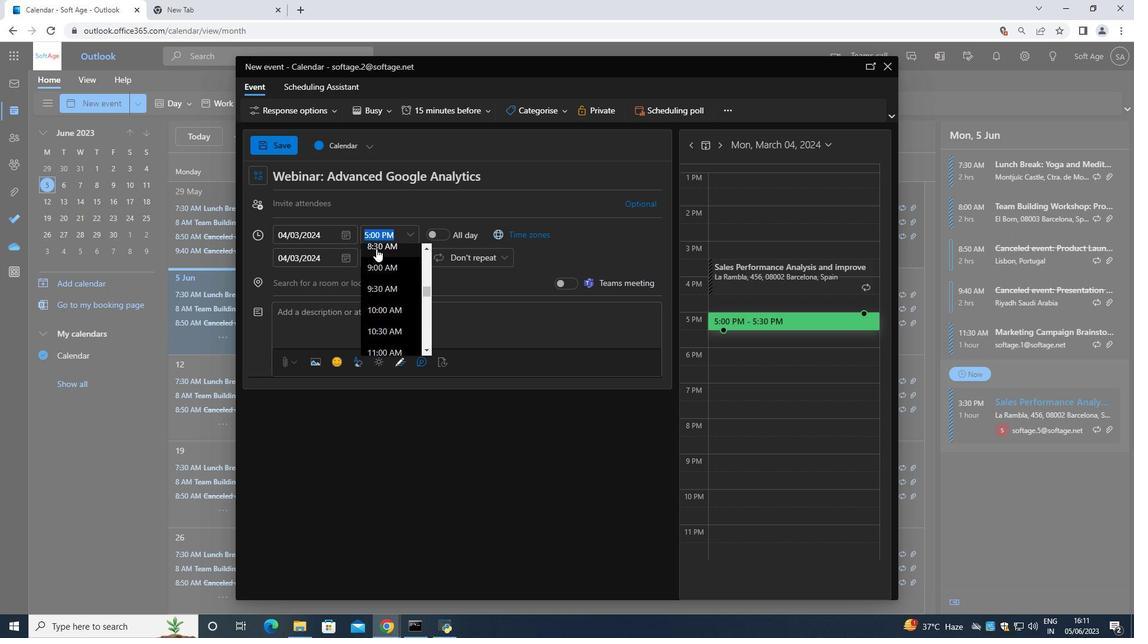 
Action: Mouse moved to (377, 279)
Screenshot: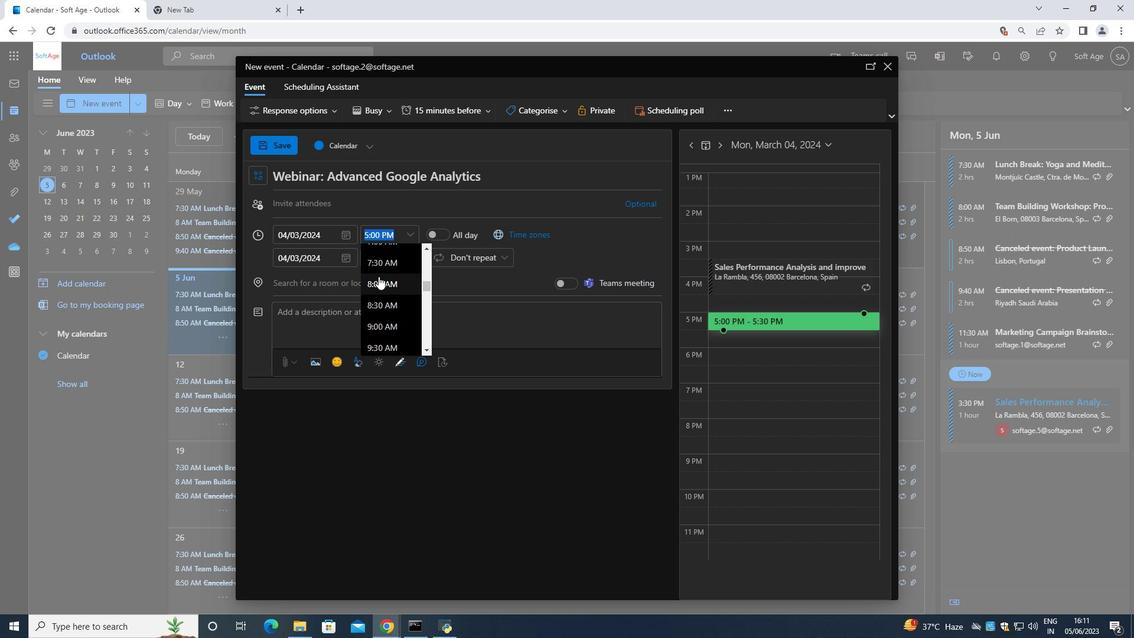 
Action: Mouse pressed left at (377, 279)
Screenshot: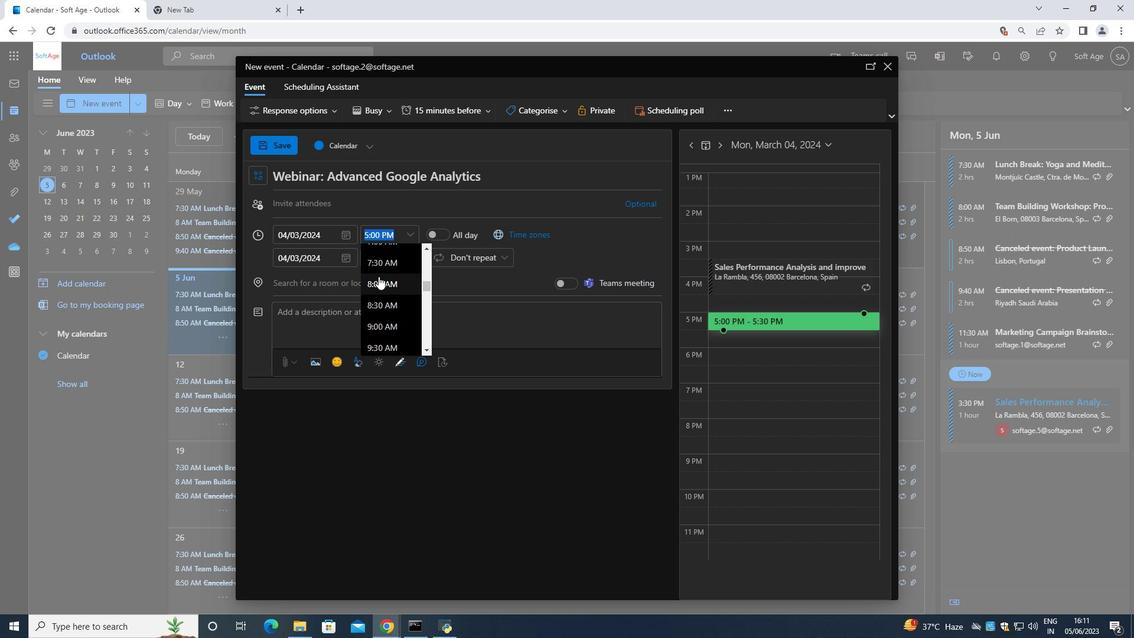 
Action: Mouse moved to (407, 258)
Screenshot: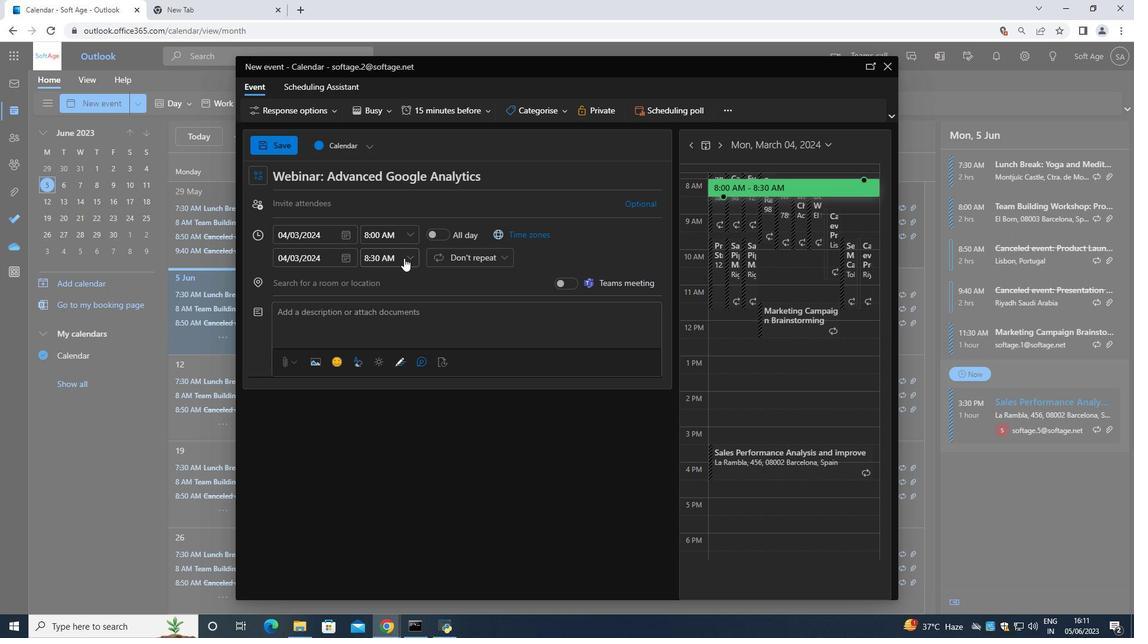 
Action: Mouse pressed left at (407, 258)
Screenshot: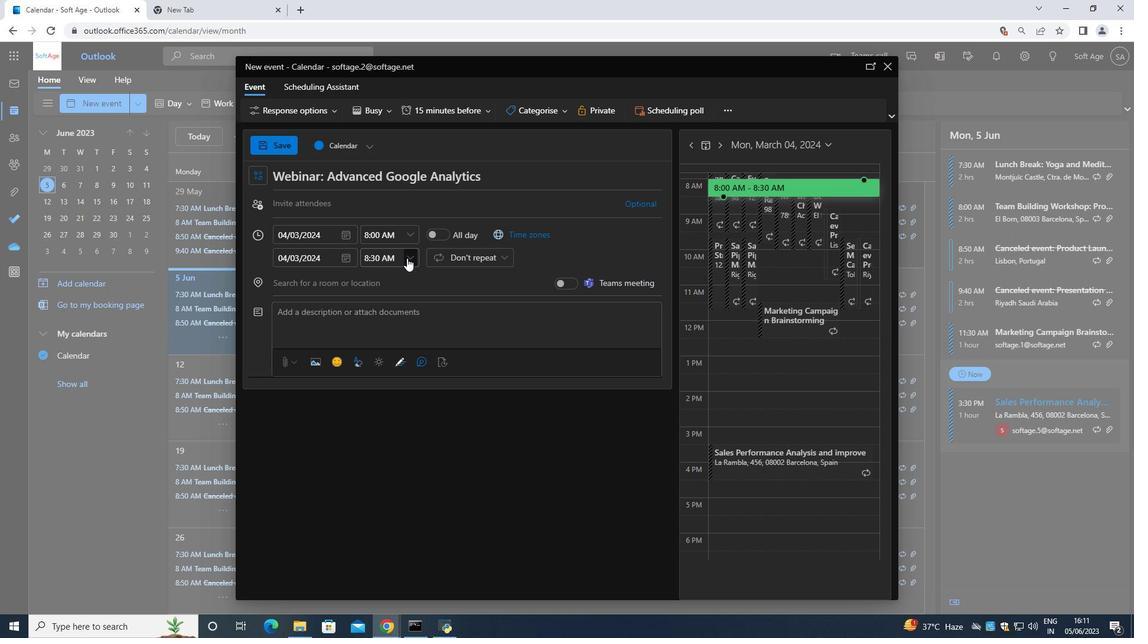 
Action: Mouse moved to (384, 333)
Screenshot: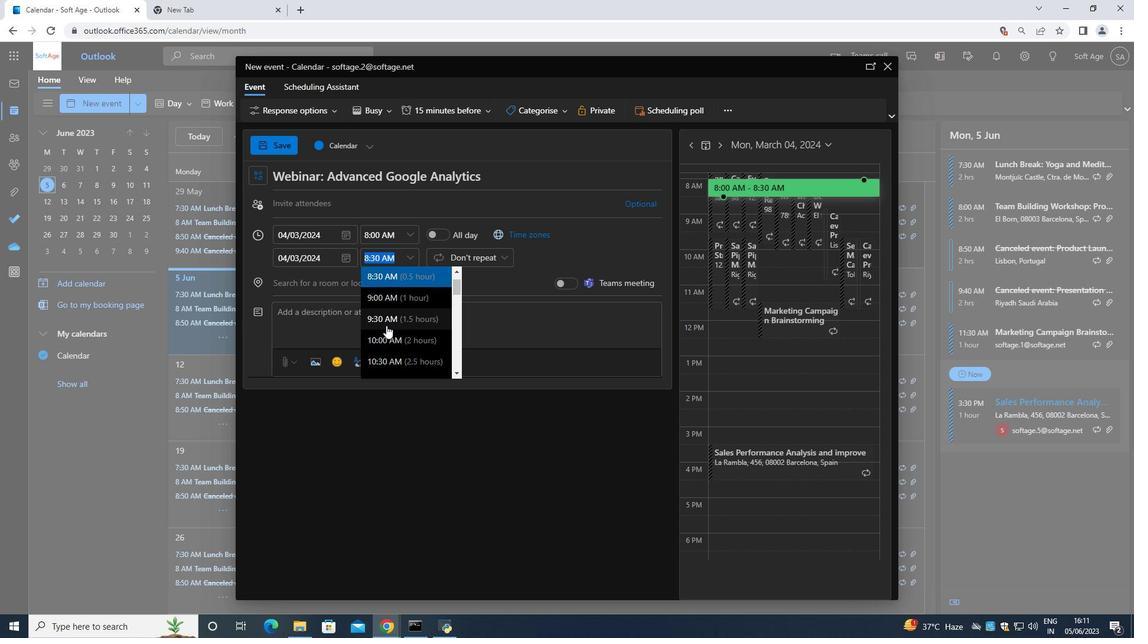 
Action: Mouse pressed left at (384, 333)
Screenshot: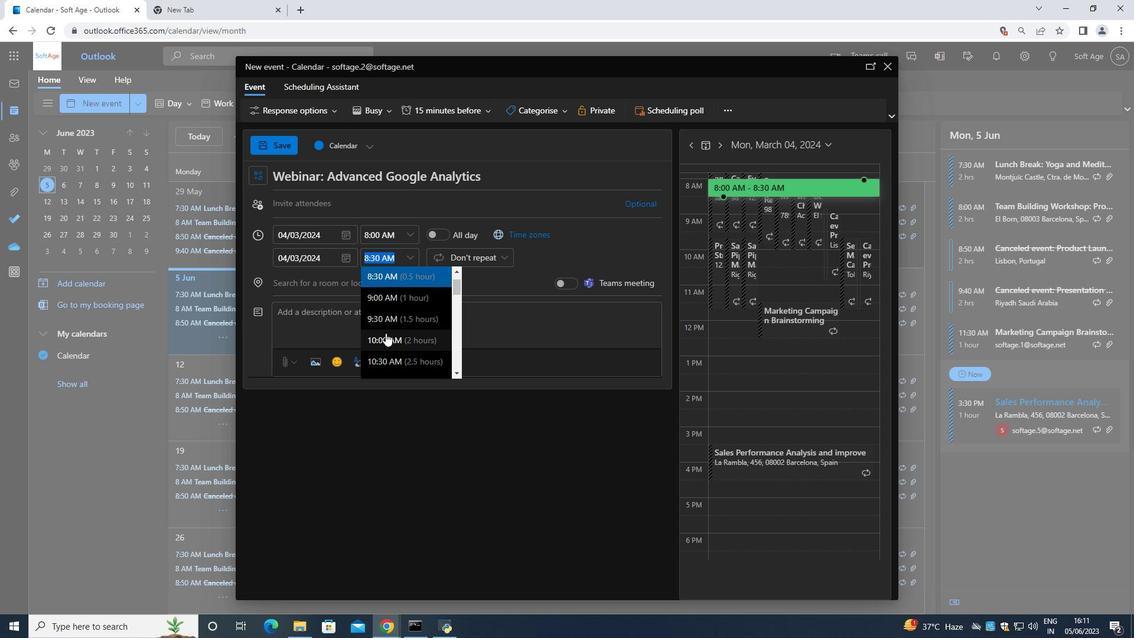 
Action: Mouse moved to (338, 316)
Screenshot: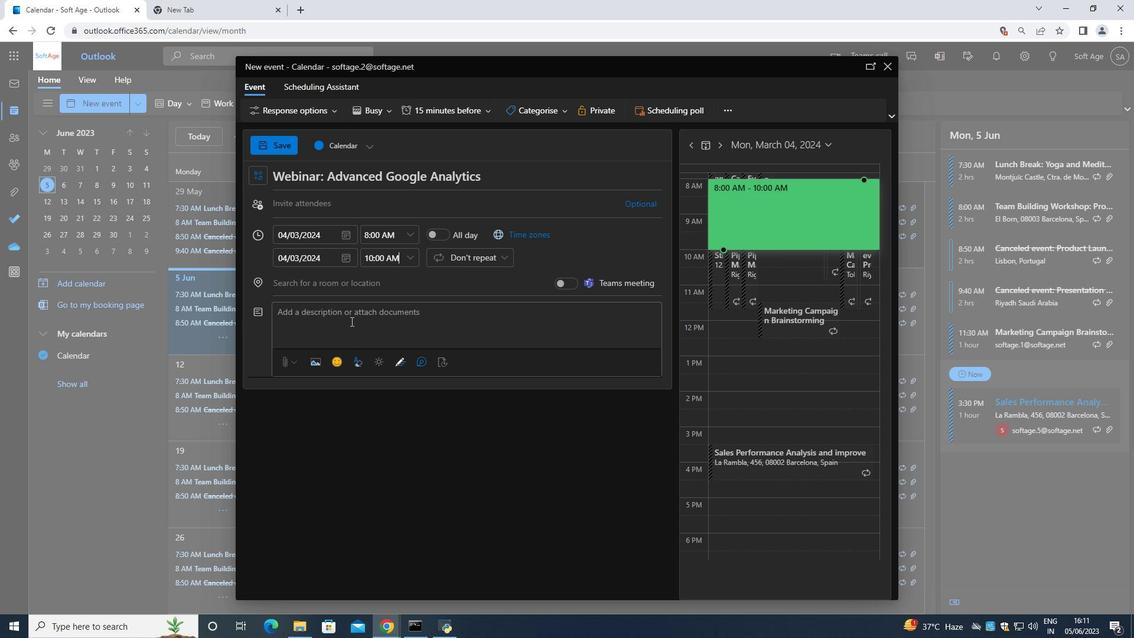 
Action: Mouse pressed left at (338, 316)
Screenshot: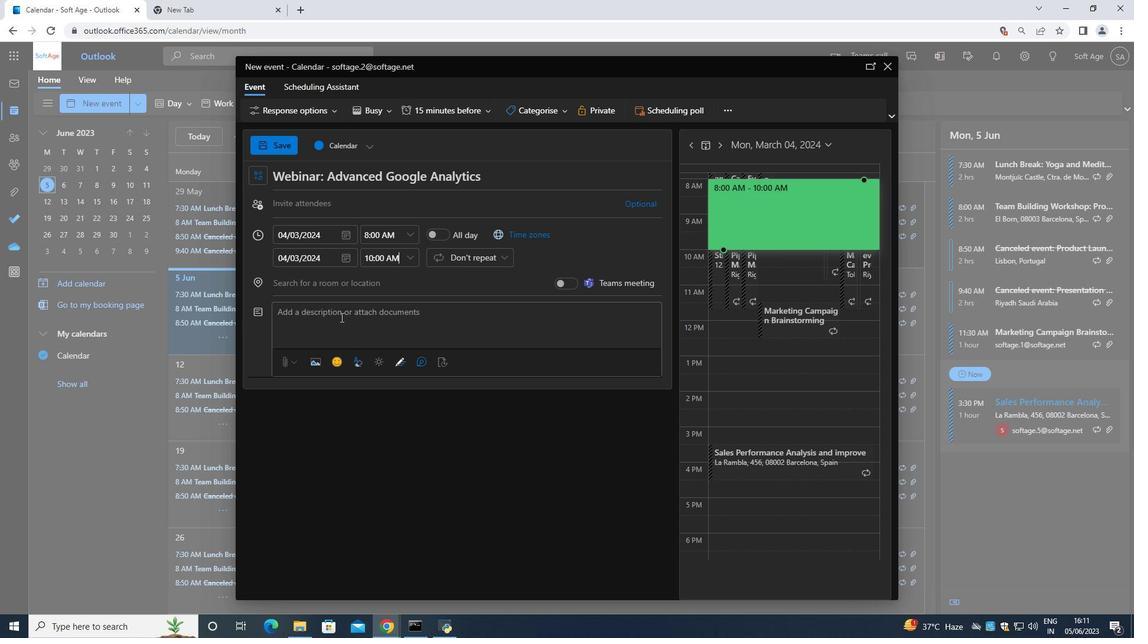 
Action: Key pressed <Key.shift>Conduct<Key.space>a<Key.space>detailed<Key.space><Key.shift>Analusis<Key.space><Key.left><Key.left><Key.left><Key.left><Key.left><Key.left><Key.left><Key.left><Key.right><Key.right><Key.right><Key.right><Key.backspace>y<Key.right><Key.tab><Key.backspace>\<Key.backspace><Key.backspace><Key.backspace><Key.backspace><Key.backspace><Key.right><Key.right><Key.right><Key.space>of<Key.space>each<Key.space>identified<Key.space>risk<Key.space>to<Key.space>determine<Key.space>its<Key.space>root<Key.space>cousez<Key.backspace>s<Key.space>,<Key.space>triggers<Key.space>,an<Key.backspace><Key.backspace><Key.space>and<Key.space>potenial<Key.space>warning<Key.space>signs<Key.space>.<Key.space><Key.shift>This<Key.space>analu<Key.backspace>ysis<Key.space>helos<Key.space><Key.backspace><Key.backspace><Key.backspace>ps<Key.space>in<Key.space>understandinf<Key.backspace>g<Key.space>the<Key.space>nature<Key.space>and<Key.space>charactr<Key.backspace>eris<Key.backspace>v<Key.backspace>cs<Key.backspace>s<Key.space><Key.left><Key.left><Key.right><Key.right><Key.right><Key.left><Key.backspace><Key.backspace><Key.backspace><Key.backspace><Key.backspace><Key.backspace>teristics<Key.space>of<Key.space>each<Key.space>risk<Key.space>and<Key.space>provides<Key.space>insights<Key.space>into<Key.space>appropriate<Key.space>mitigation<Key.space>strategies.
Screenshot: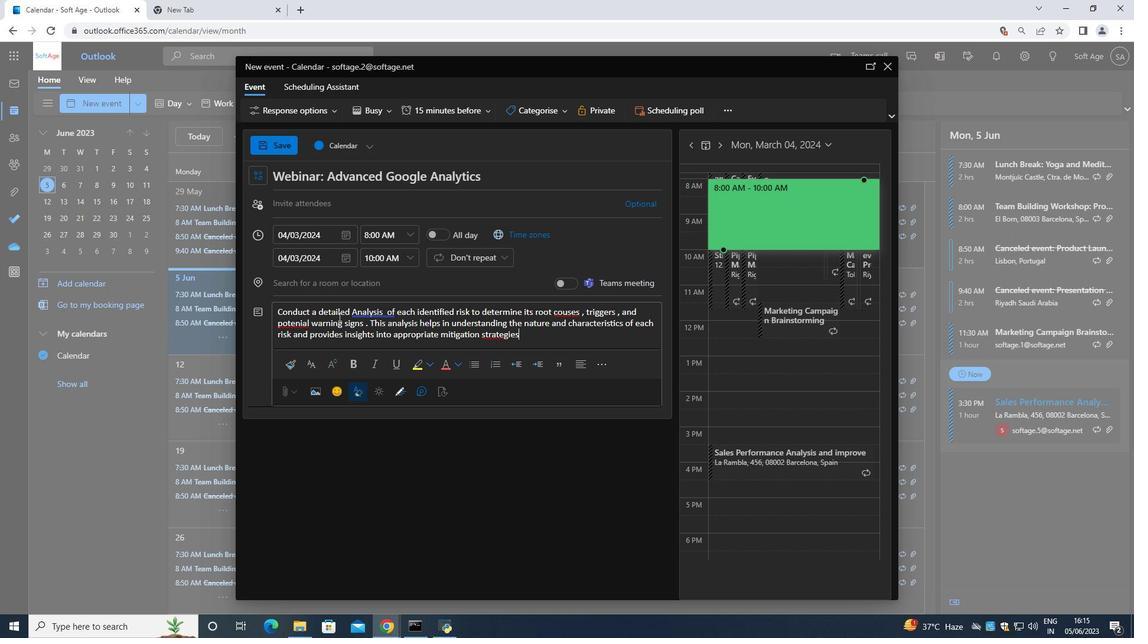 
Action: Mouse moved to (342, 316)
Screenshot: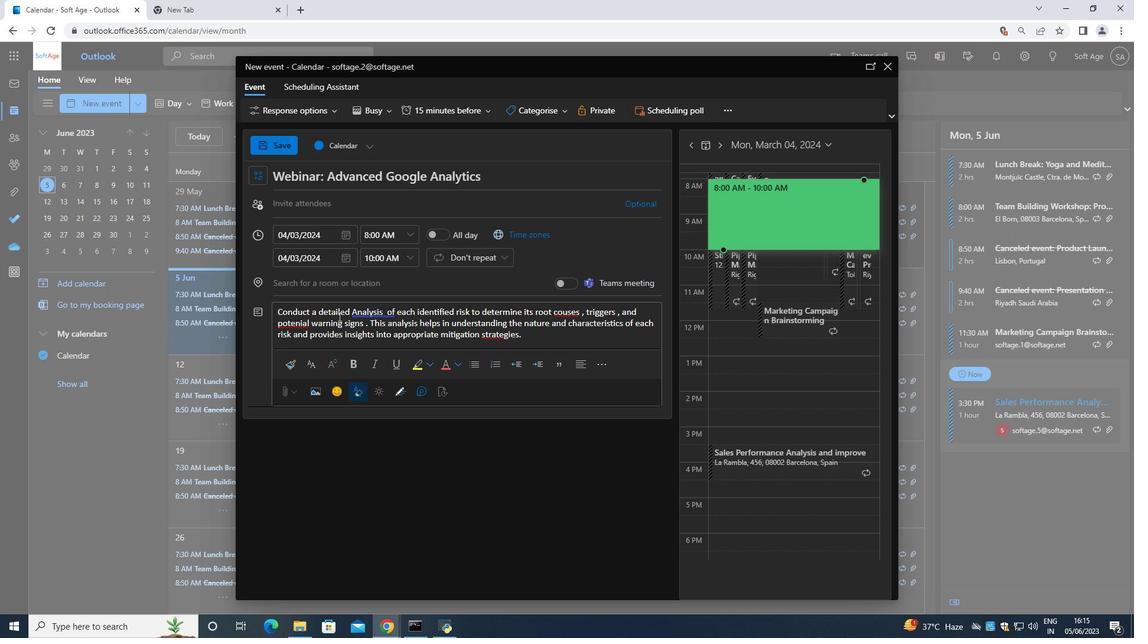
Action: Key pressed <Key.backspace><Key.space>.<Key.space>
Screenshot: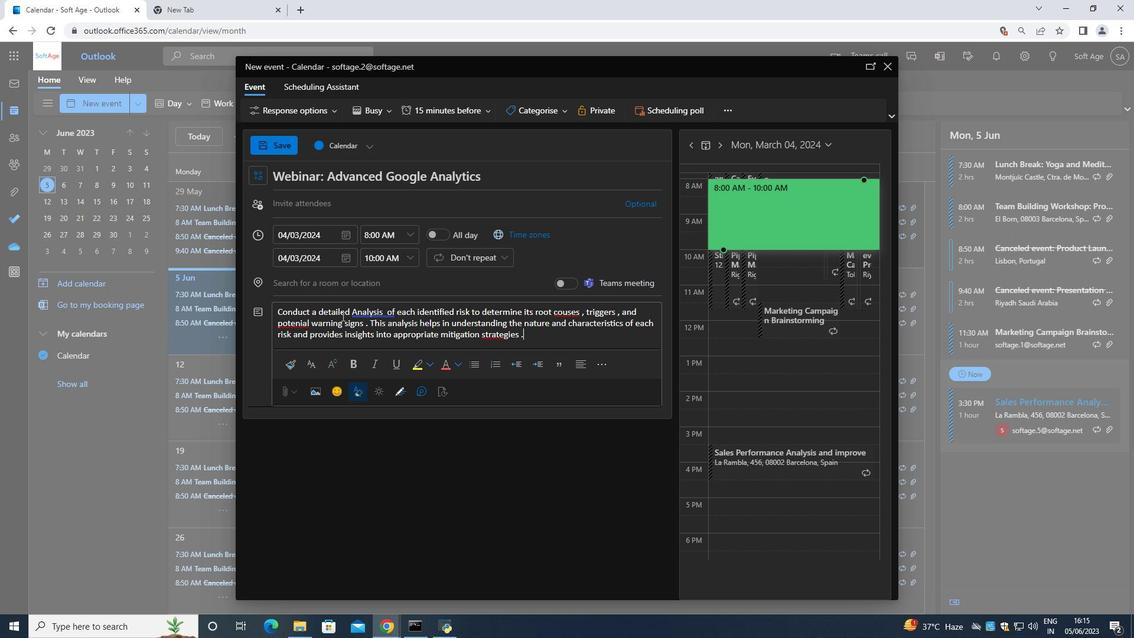 
Action: Mouse moved to (605, 108)
Screenshot: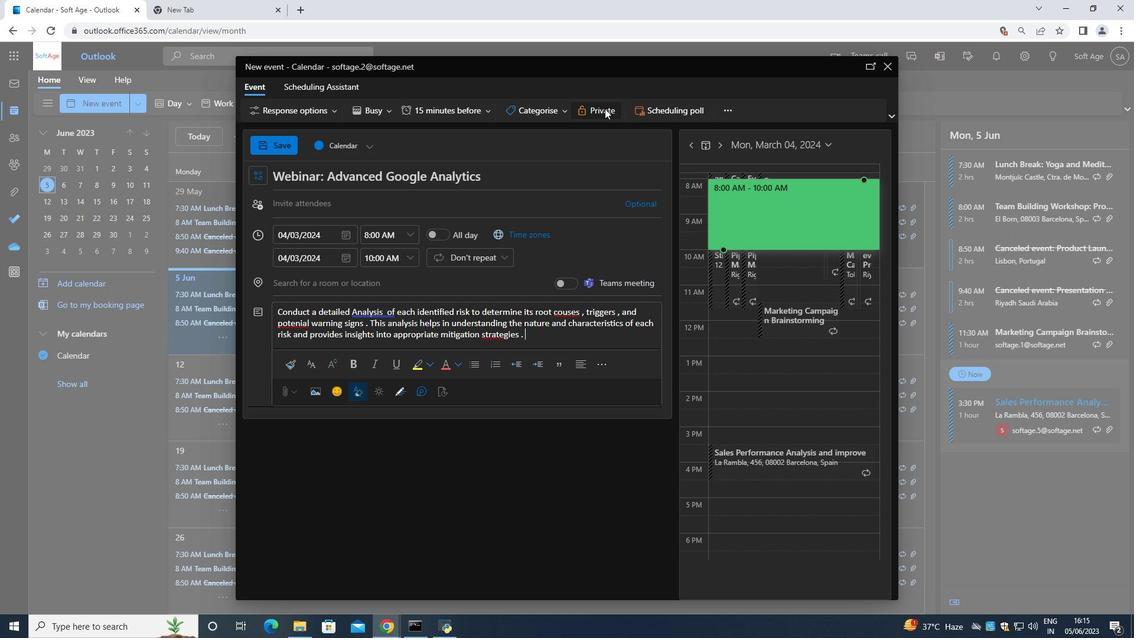 
Action: Mouse pressed left at (605, 108)
Screenshot: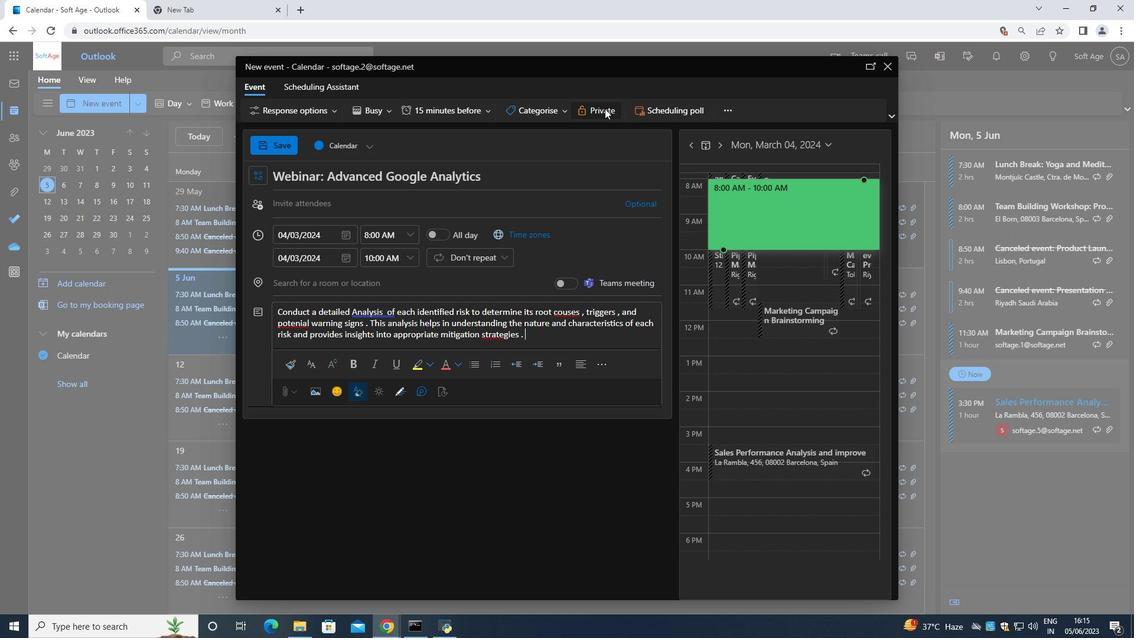 
Action: Mouse moved to (542, 109)
Screenshot: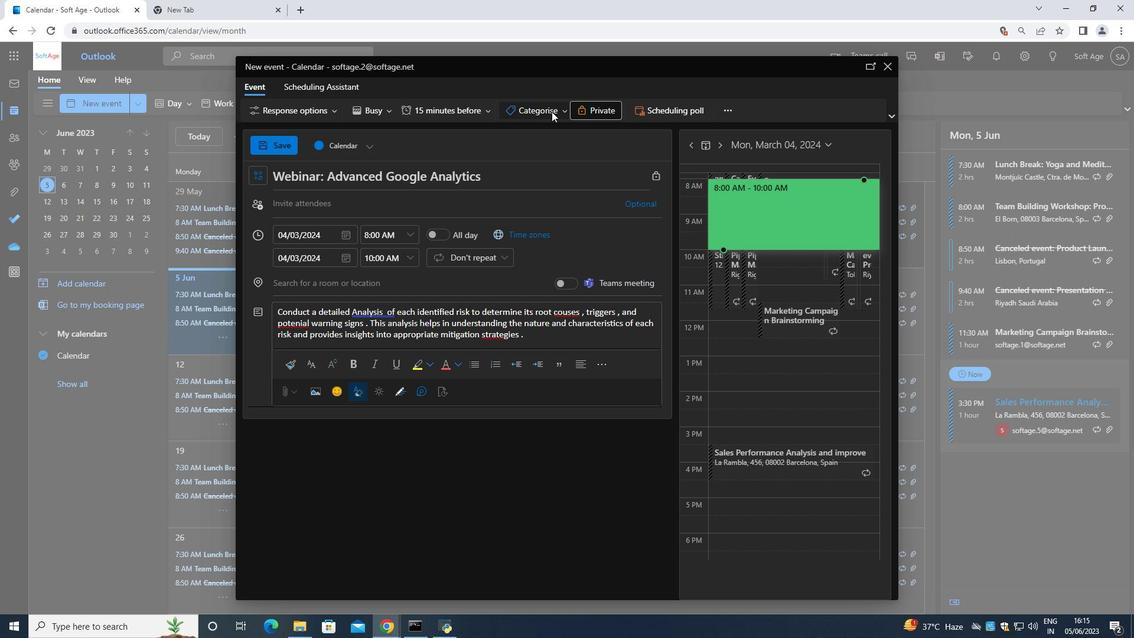 
Action: Mouse pressed left at (542, 109)
Screenshot: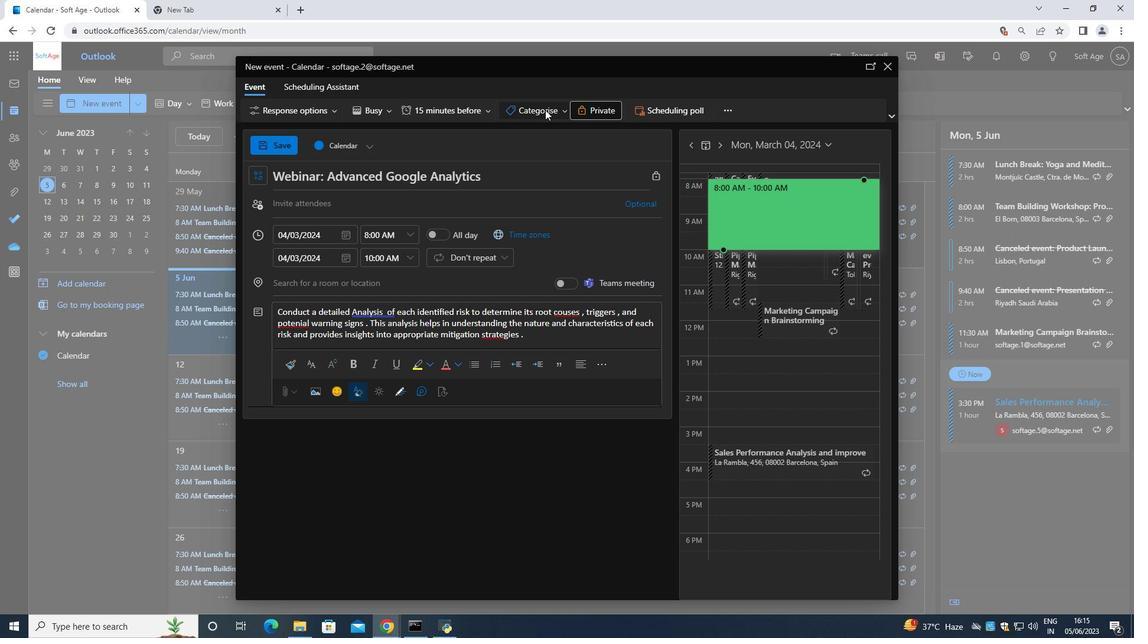 
Action: Mouse moved to (581, 105)
Screenshot: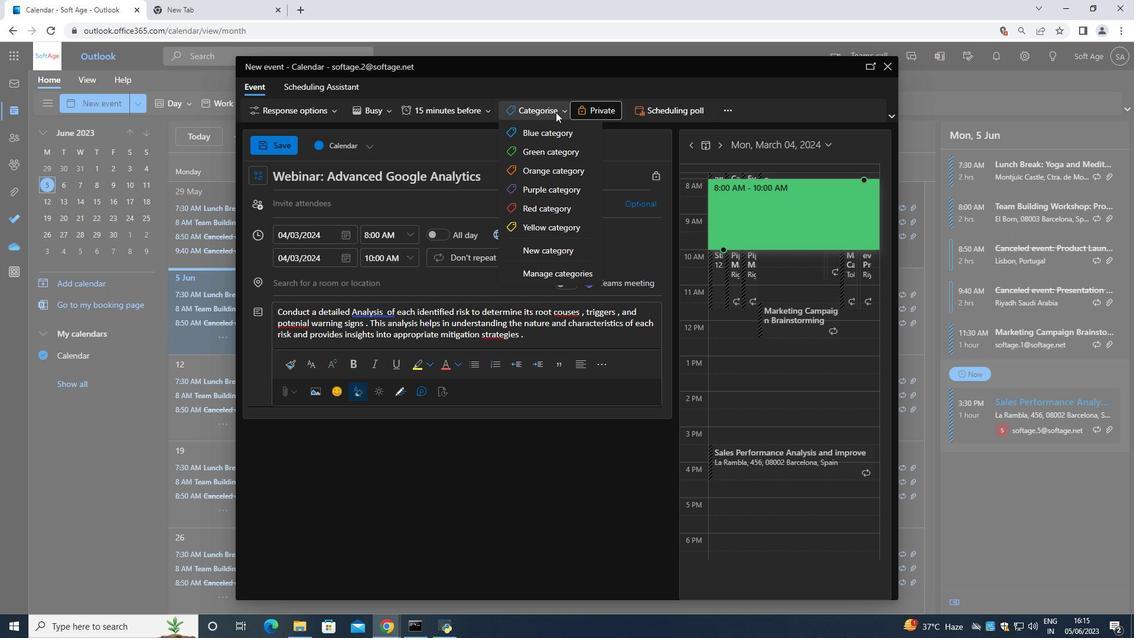 
Action: Mouse pressed left at (581, 105)
Screenshot: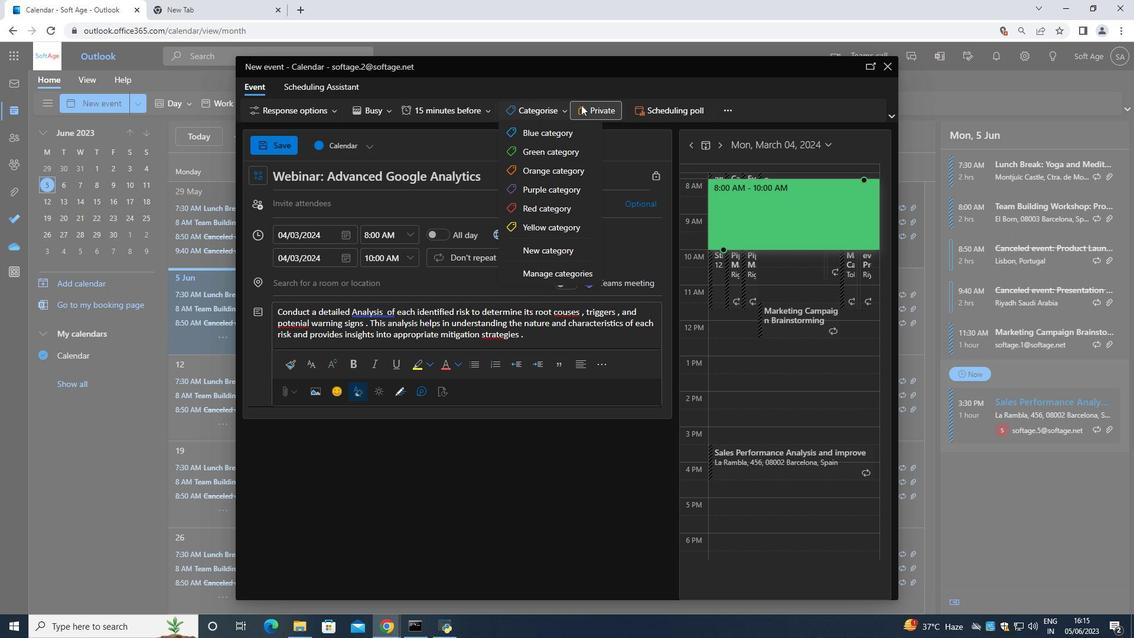 
Action: Mouse moved to (551, 106)
Screenshot: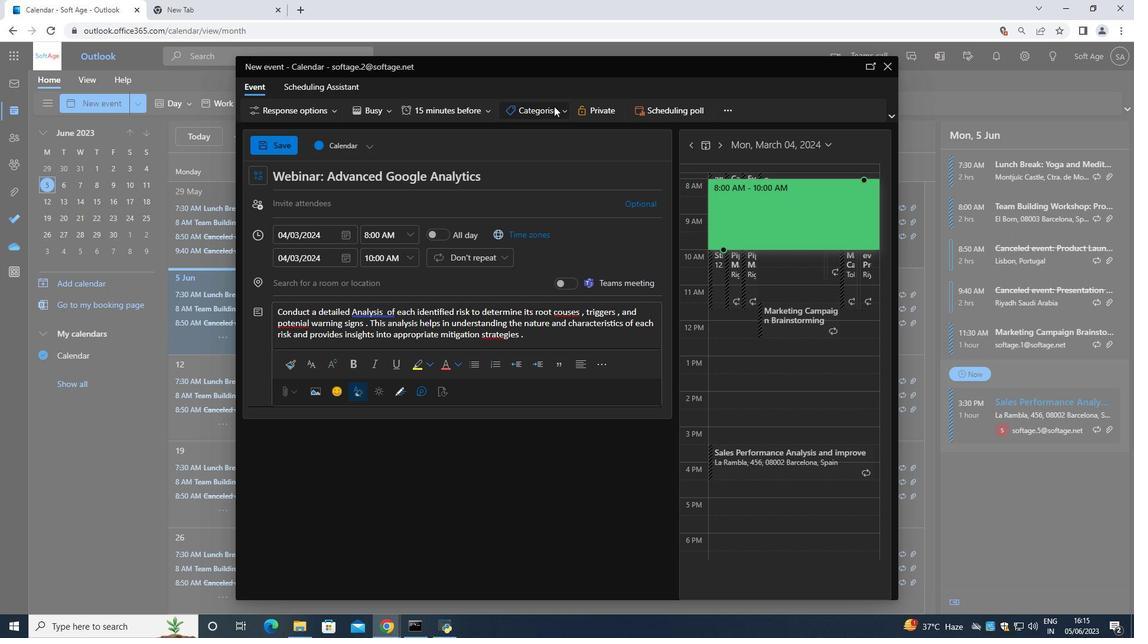 
Action: Mouse pressed left at (551, 106)
Screenshot: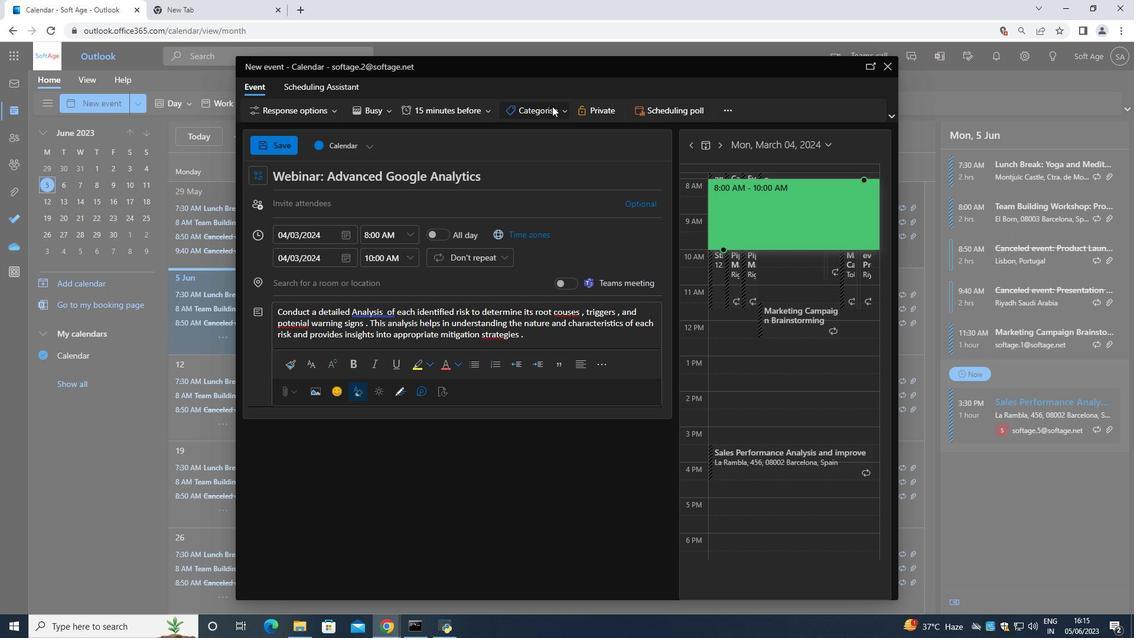 
Action: Mouse moved to (555, 173)
Screenshot: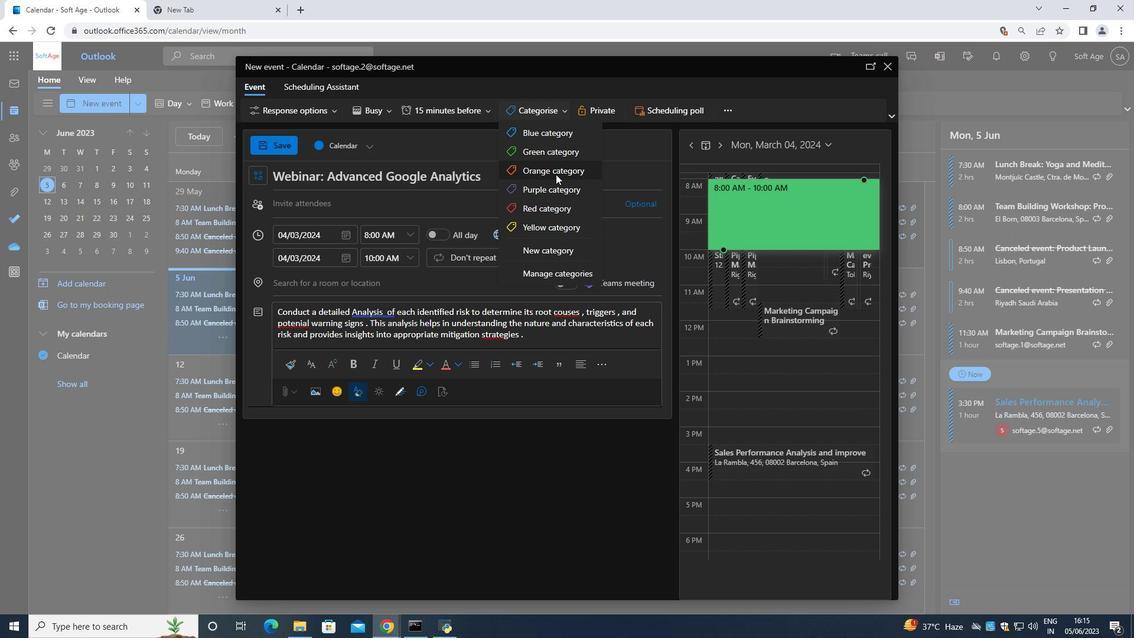 
Action: Mouse pressed left at (555, 173)
Screenshot: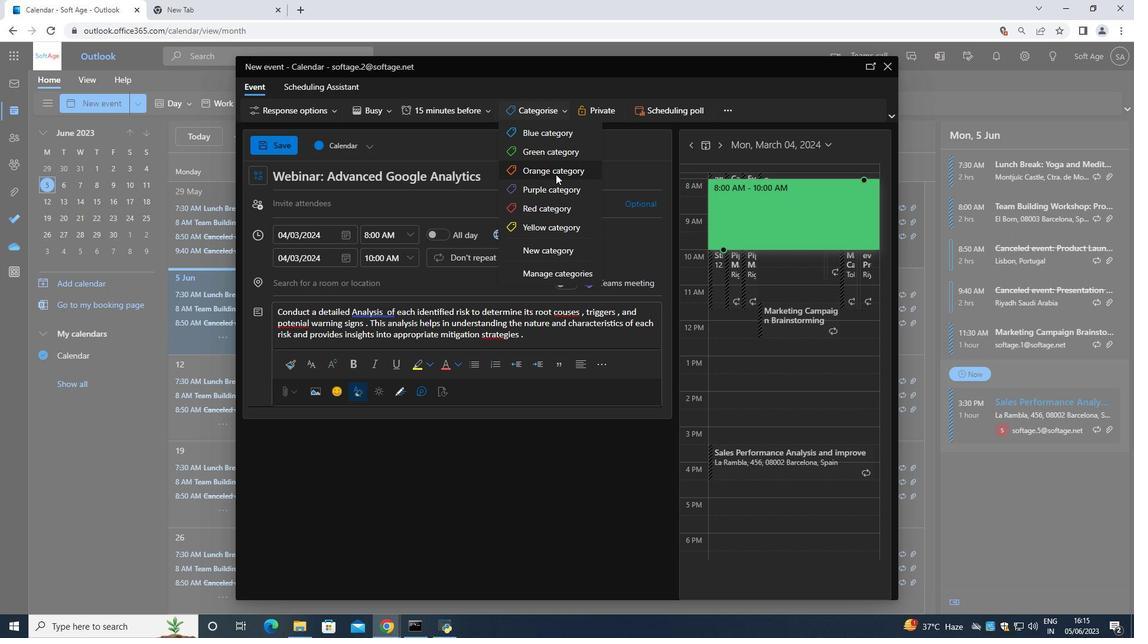 
Action: Mouse moved to (384, 310)
Screenshot: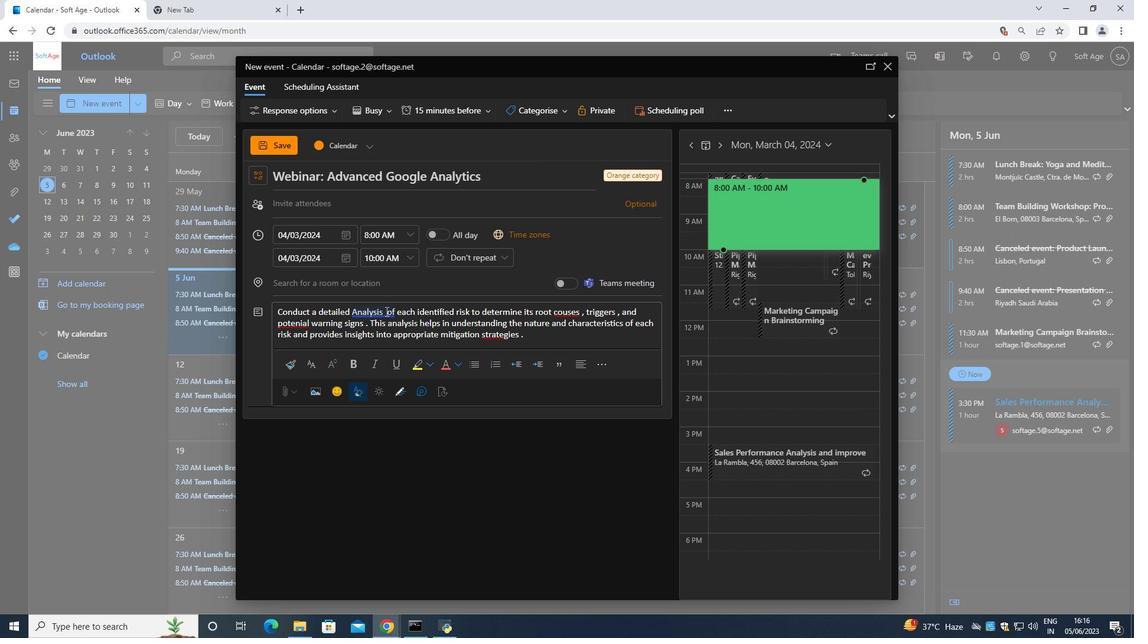 
Action: Mouse pressed left at (384, 310)
Screenshot: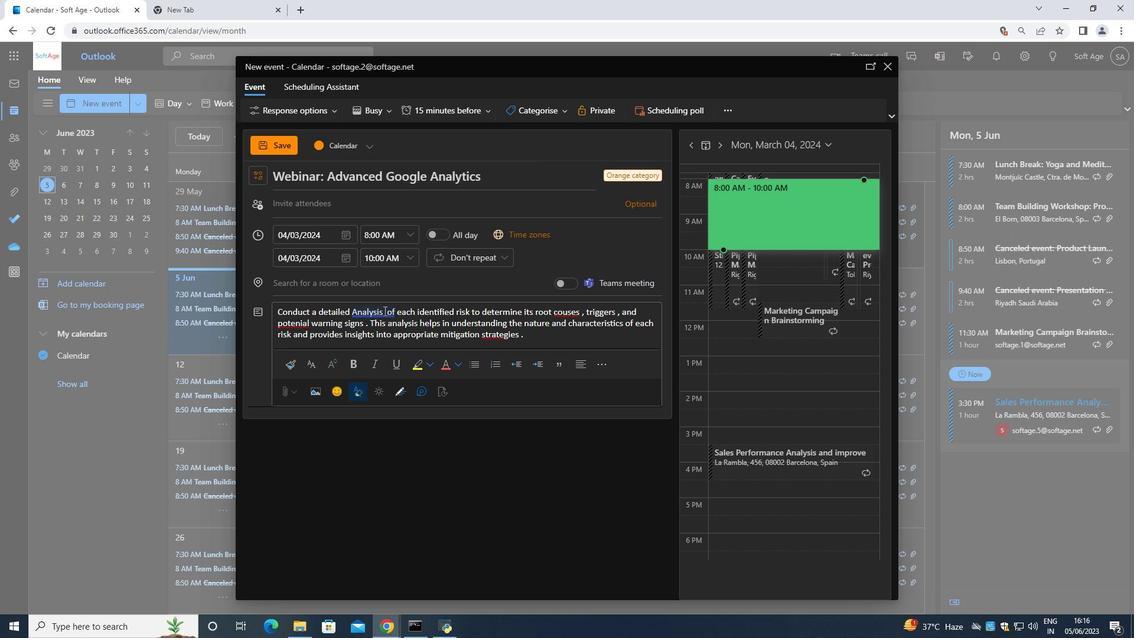 
Action: Key pressed <Key.backspace>
Screenshot: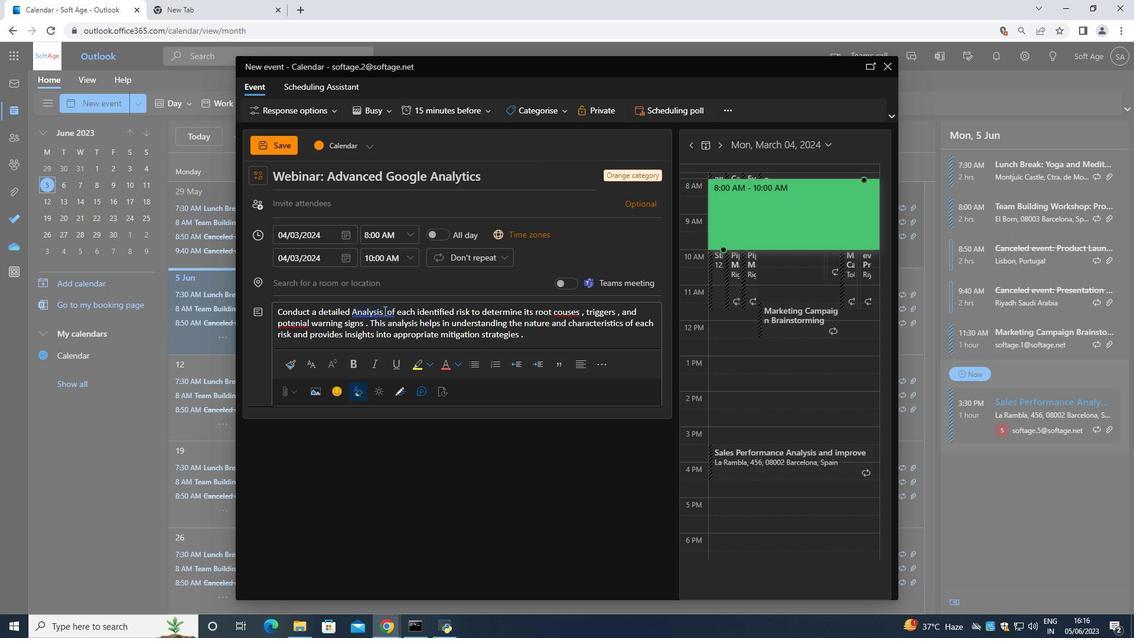 
Action: Mouse moved to (407, 278)
Screenshot: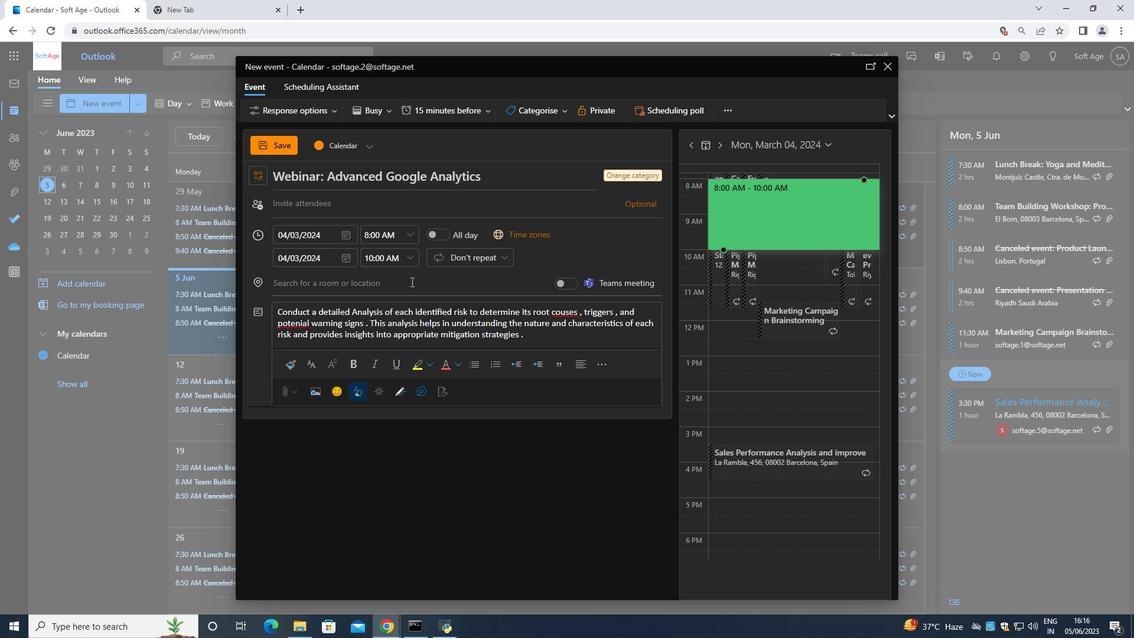 
Action: Mouse pressed left at (407, 278)
Screenshot: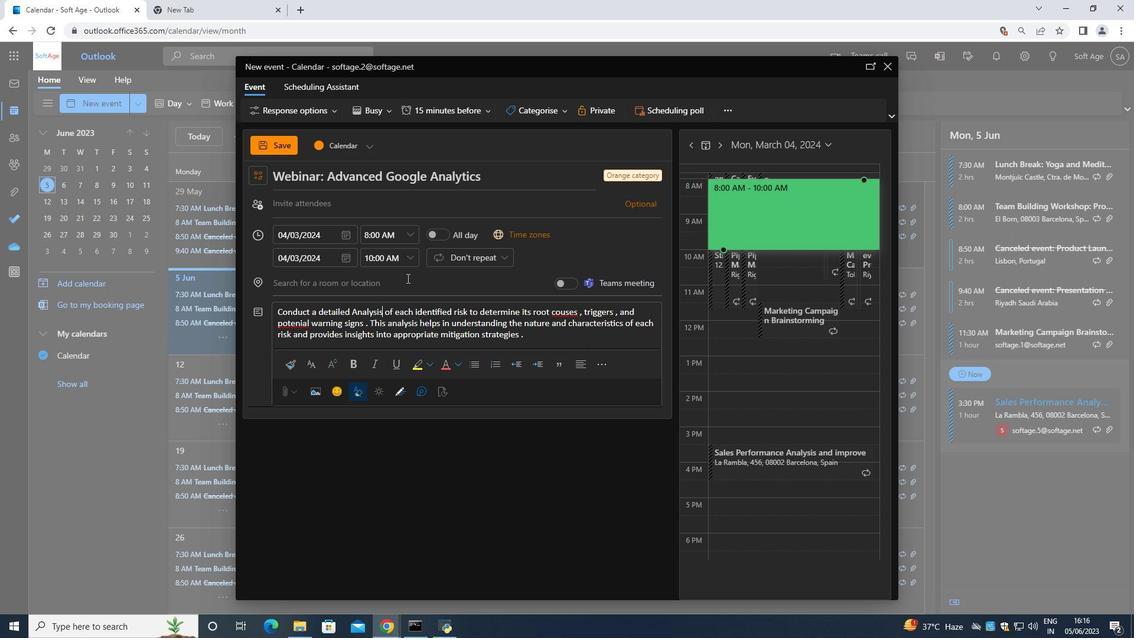 
Action: Key pressed 654<Key.space><Key.shift>Mount<Key.space><Key.shift><Key.shift><Key.shift><Key.shift>Lycabettus<Key.space>,<Key.space><Key.shift><Key.shift><Key.shift><Key.shift><Key.shift><Key.shift><Key.shift><Key.shift><Key.shift><Key.shift><Key.shift><Key.shift><Key.shift><Key.shift>Athens,<Key.space><Key.shift>Greece<Key.space>
Screenshot: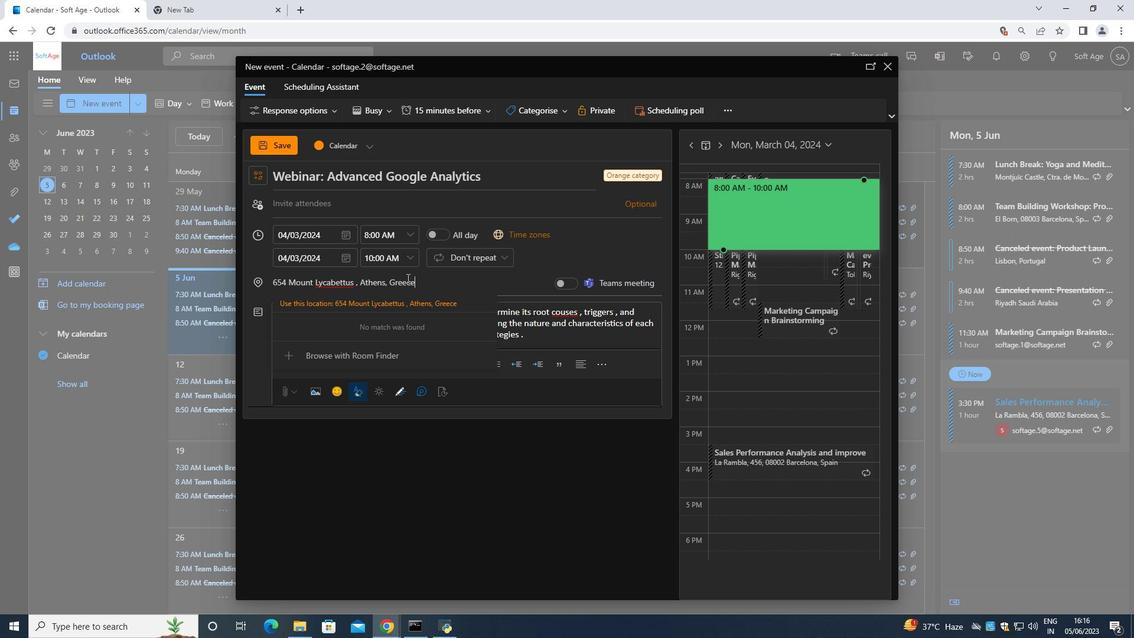 
Action: Mouse moved to (359, 200)
Screenshot: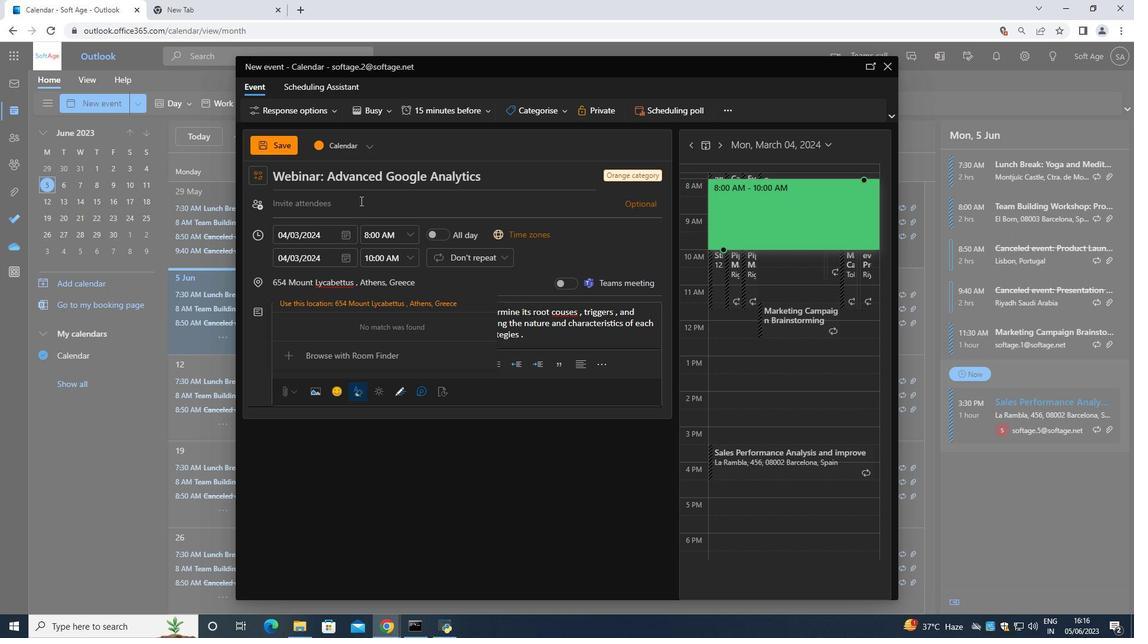 
Action: Mouse pressed left at (359, 200)
Screenshot: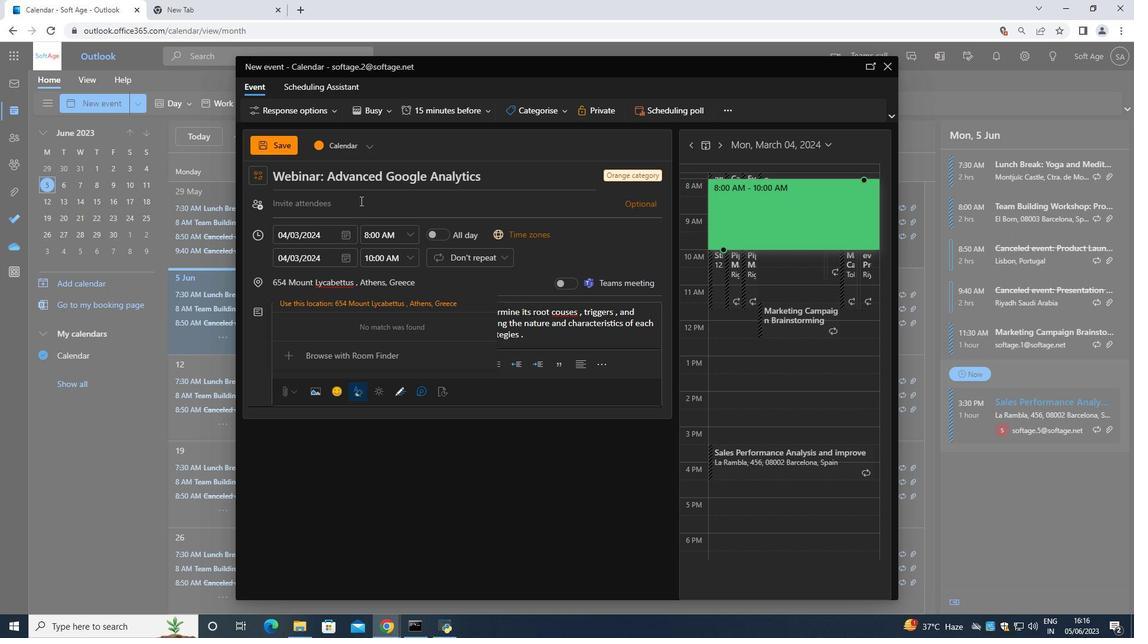 
Action: Mouse moved to (358, 200)
Screenshot: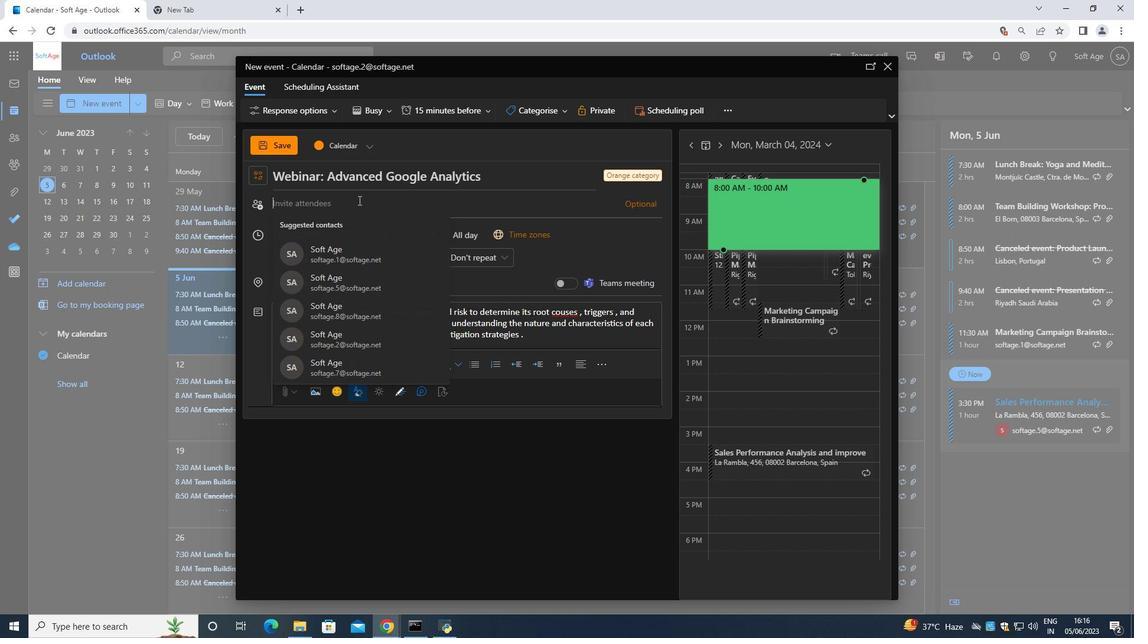
Action: Key pressed <Key.shift>
Screenshot: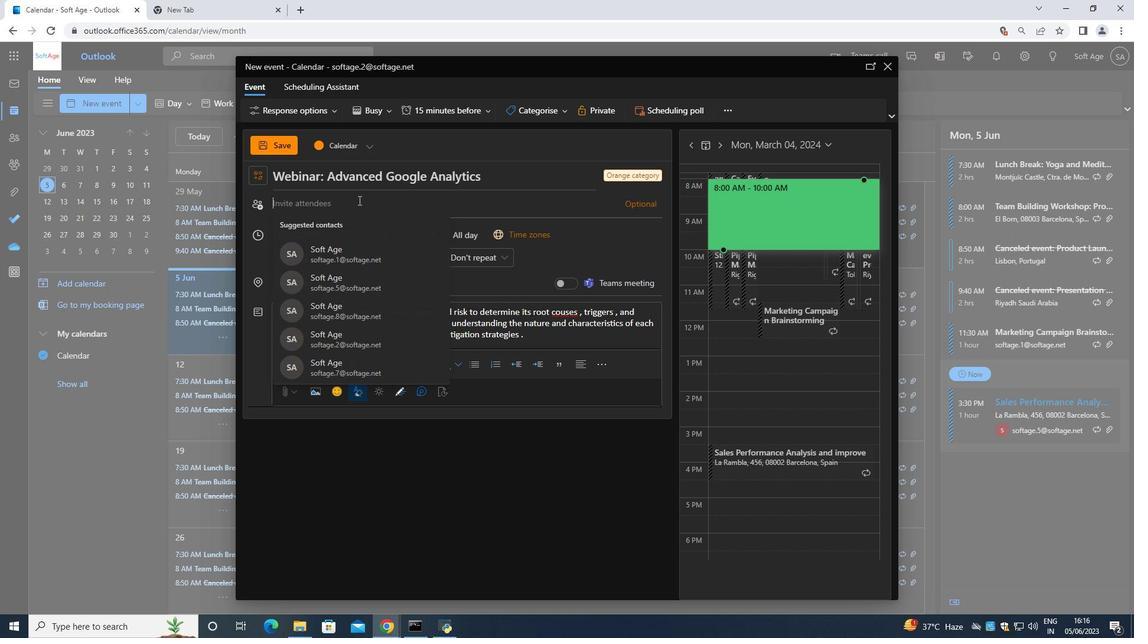 
Action: Mouse moved to (358, 200)
Screenshot: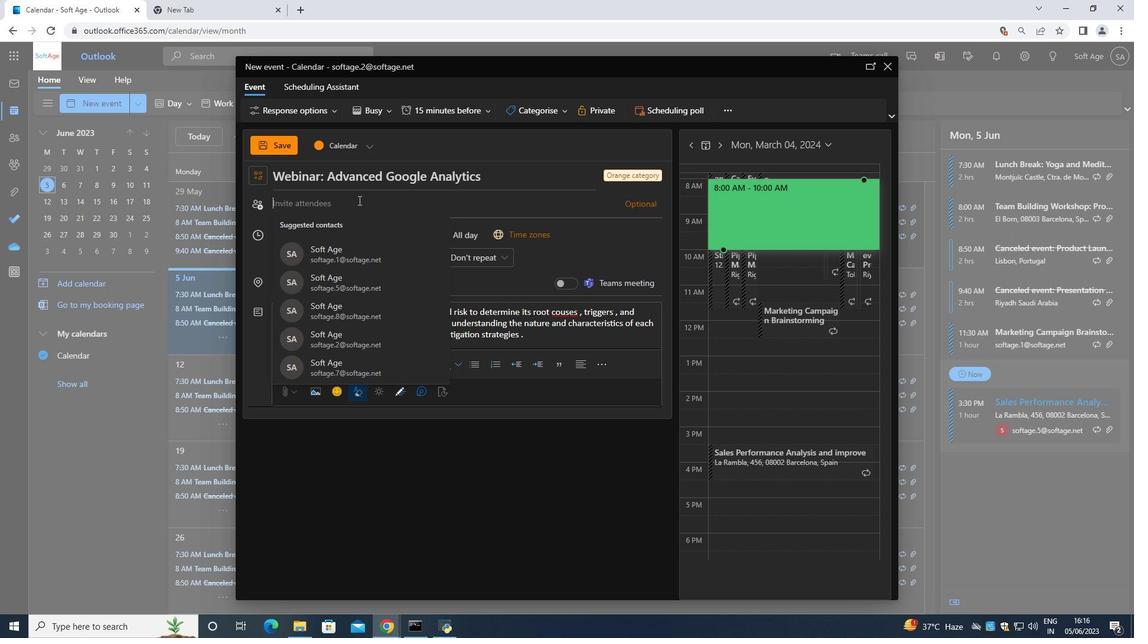 
Action: Key pressed Softage.7<Key.shift>@sod<Key.backspace>ftage
Screenshot: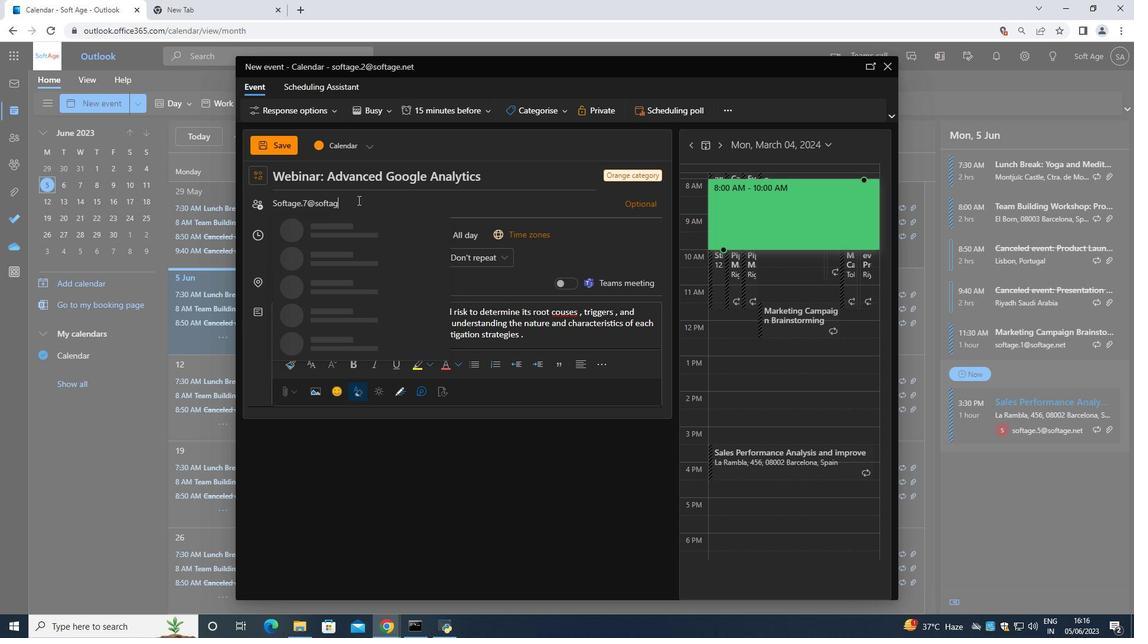 
Action: Mouse moved to (388, 222)
Screenshot: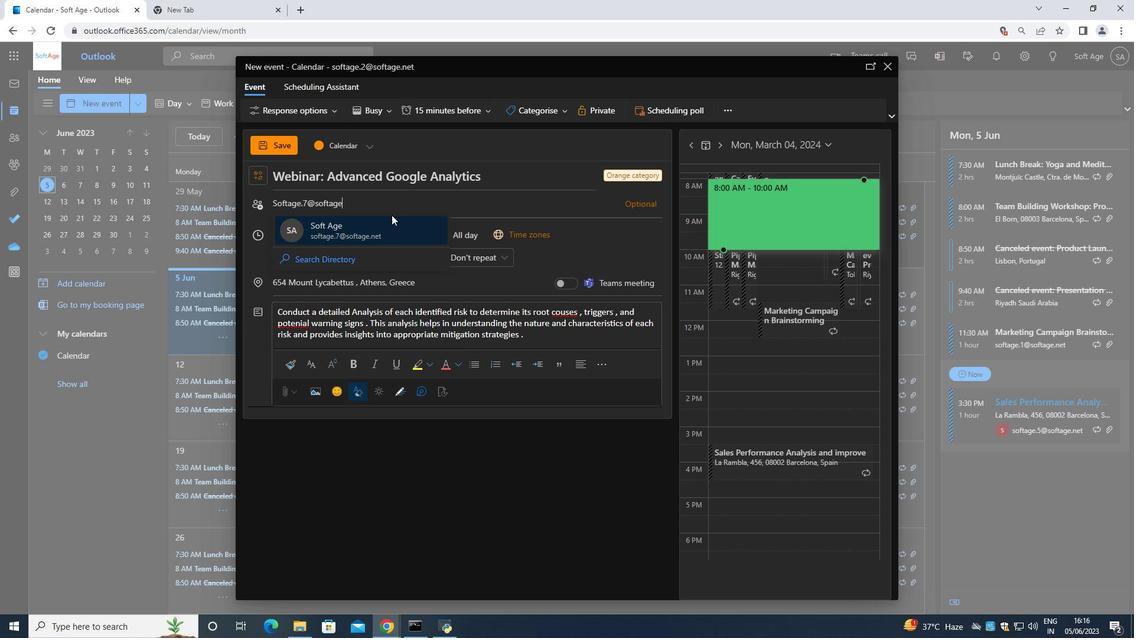 
Action: Mouse pressed left at (388, 222)
Screenshot: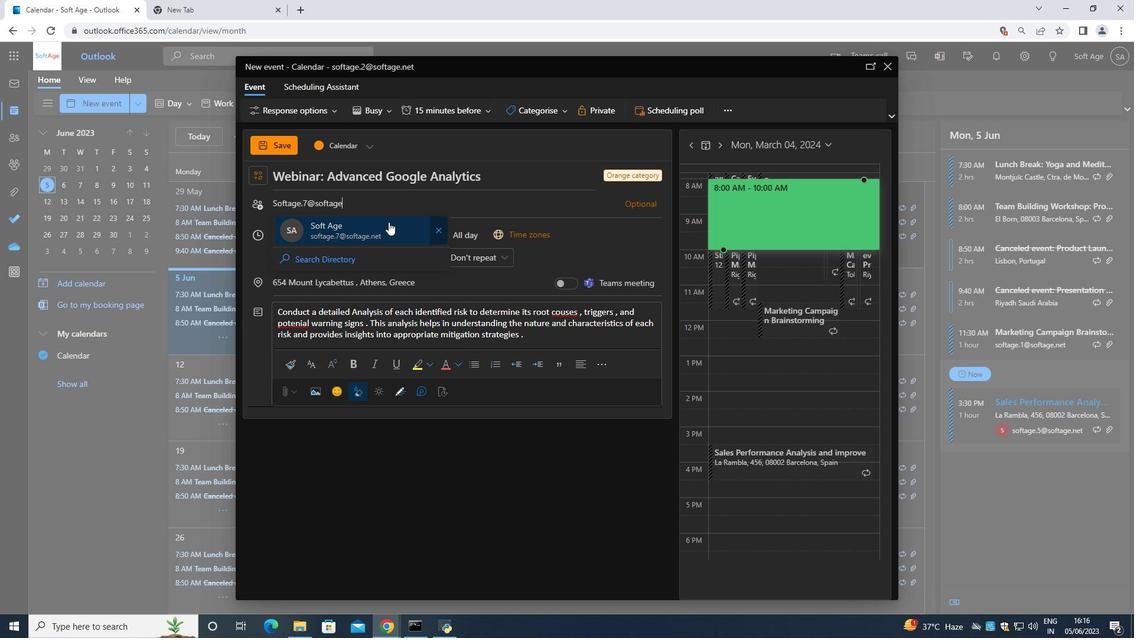 
Action: Key pressed <Key.shift>Softage.8<Key.shift>@sod<Key.backspace>ftage
Screenshot: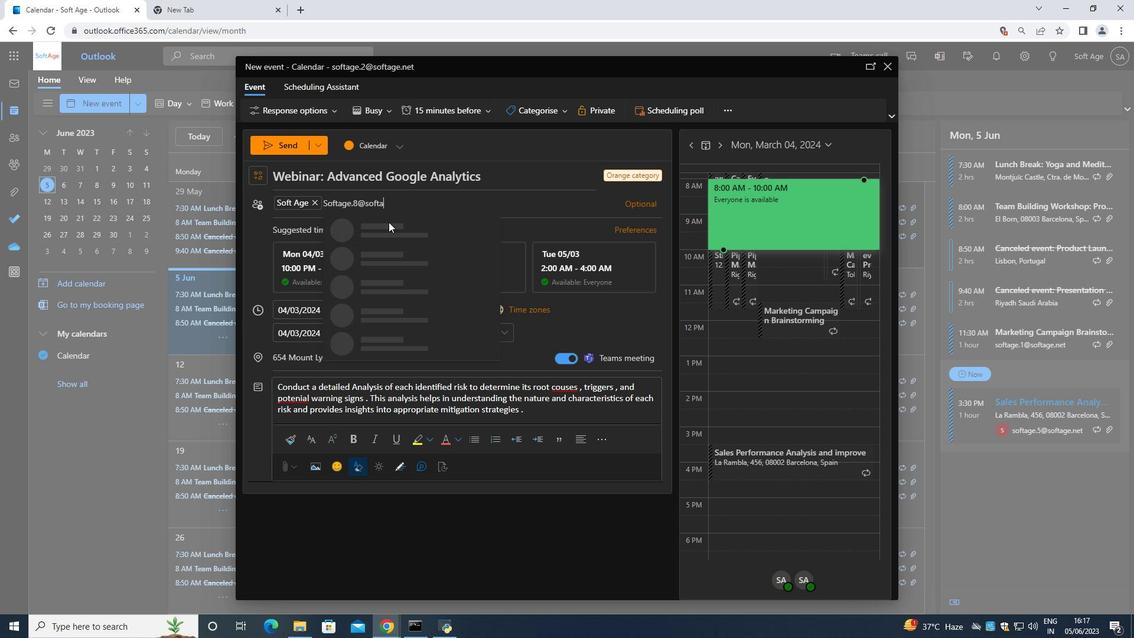 
Action: Mouse pressed left at (388, 222)
Screenshot: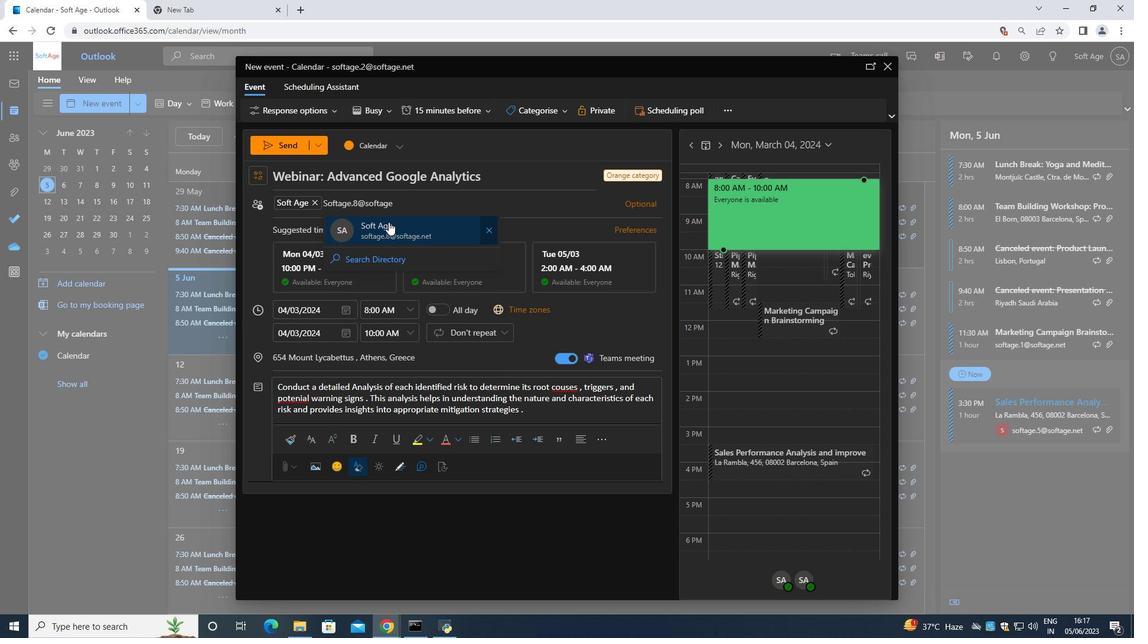 
Action: Mouse moved to (430, 114)
Screenshot: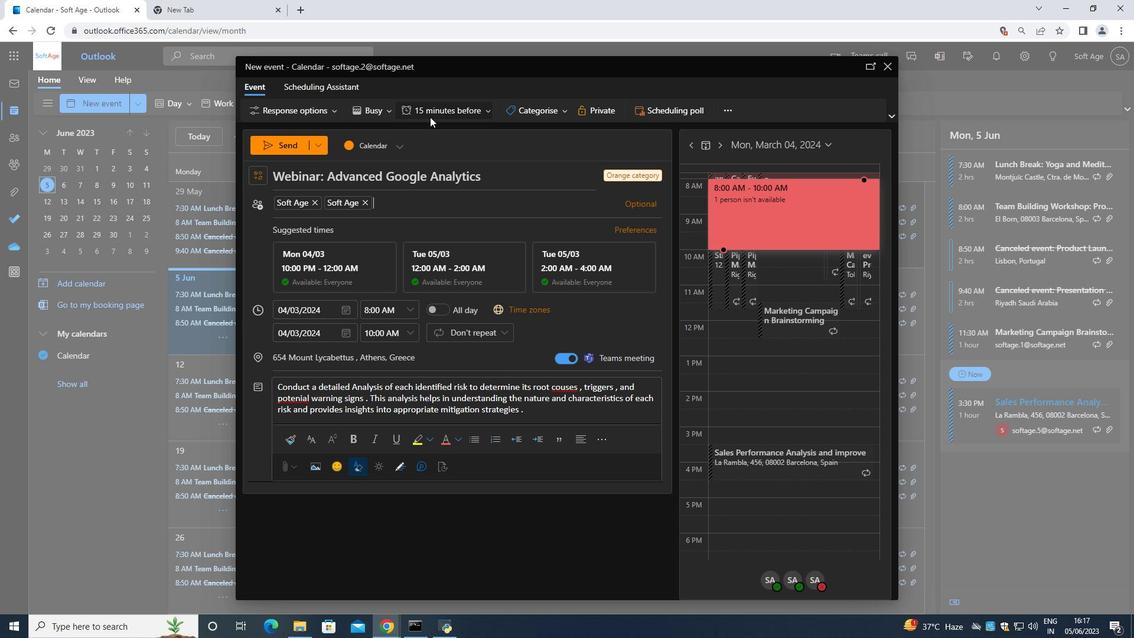 
Action: Mouse pressed left at (430, 114)
Screenshot: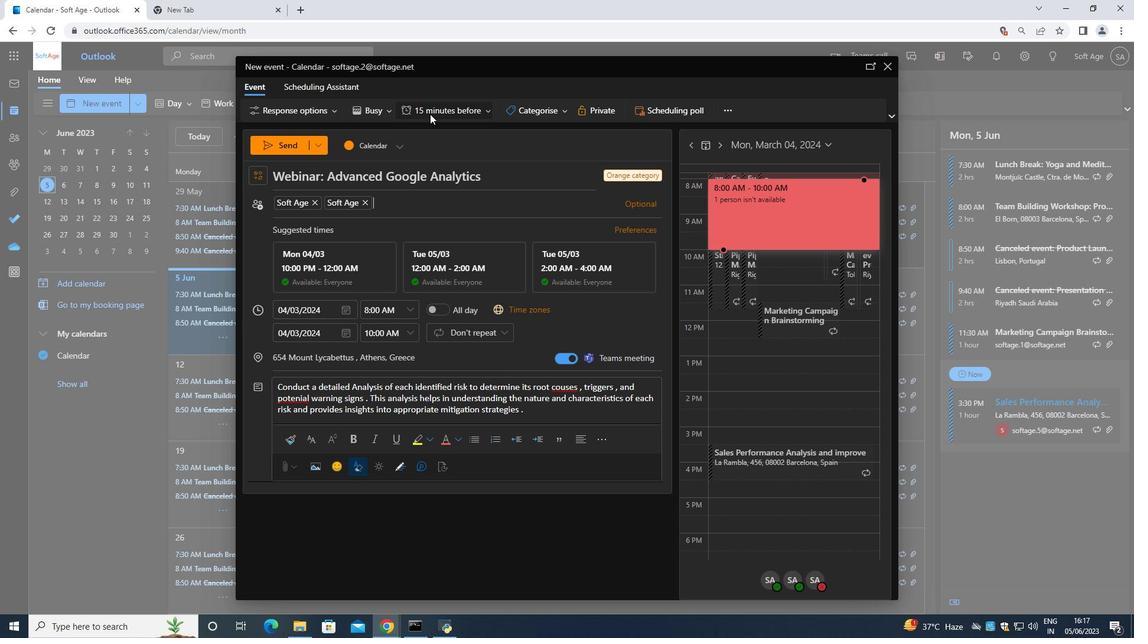 
Action: Mouse moved to (450, 275)
Screenshot: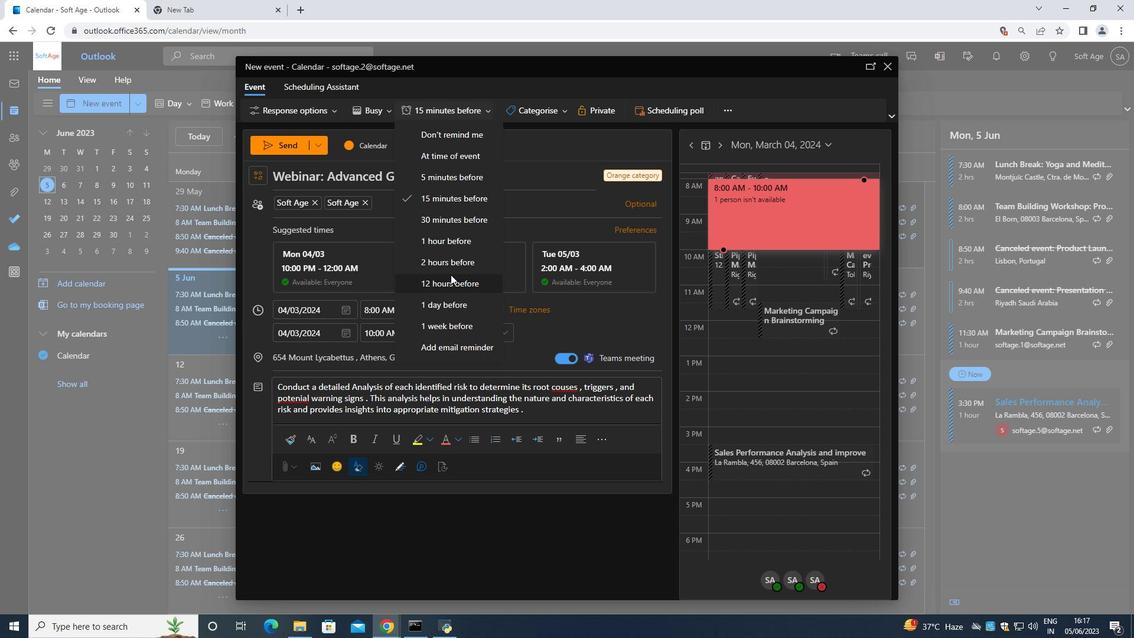 
Action: Mouse pressed left at (450, 275)
Screenshot: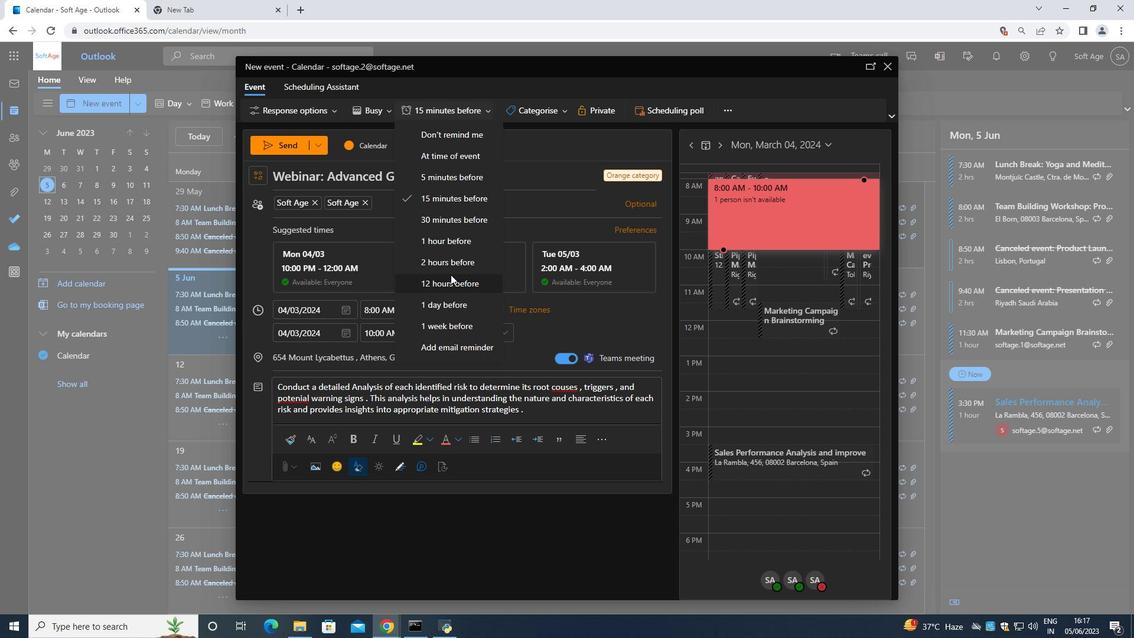 
Action: Mouse moved to (297, 152)
Screenshot: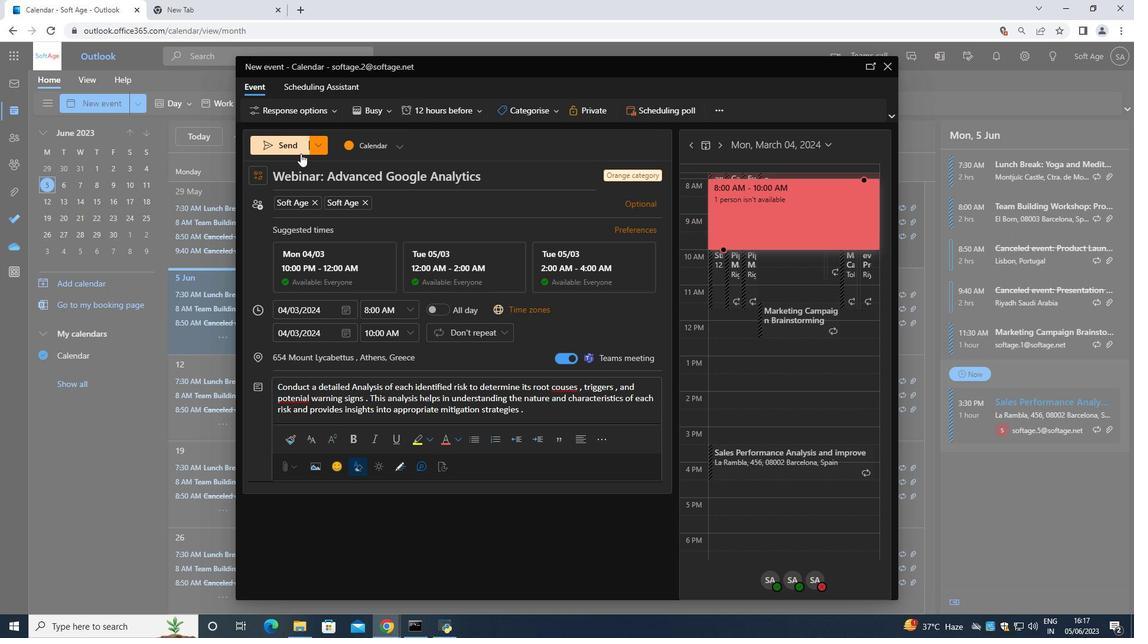 
Action: Mouse pressed left at (297, 152)
Screenshot: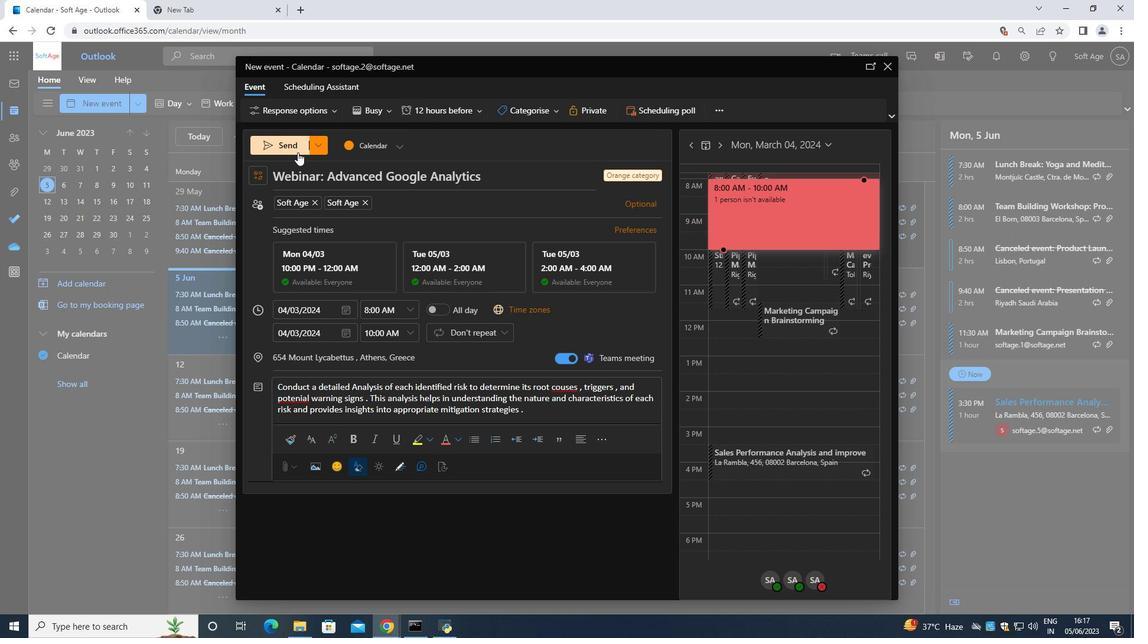 
